 Task: Add the task  Implement a new cloud-based sales management system for a company to the section Feature Fest in the project AtlasTech and add a Due Date to the respective task as 2024/01/24
Action: Mouse moved to (64, 307)
Screenshot: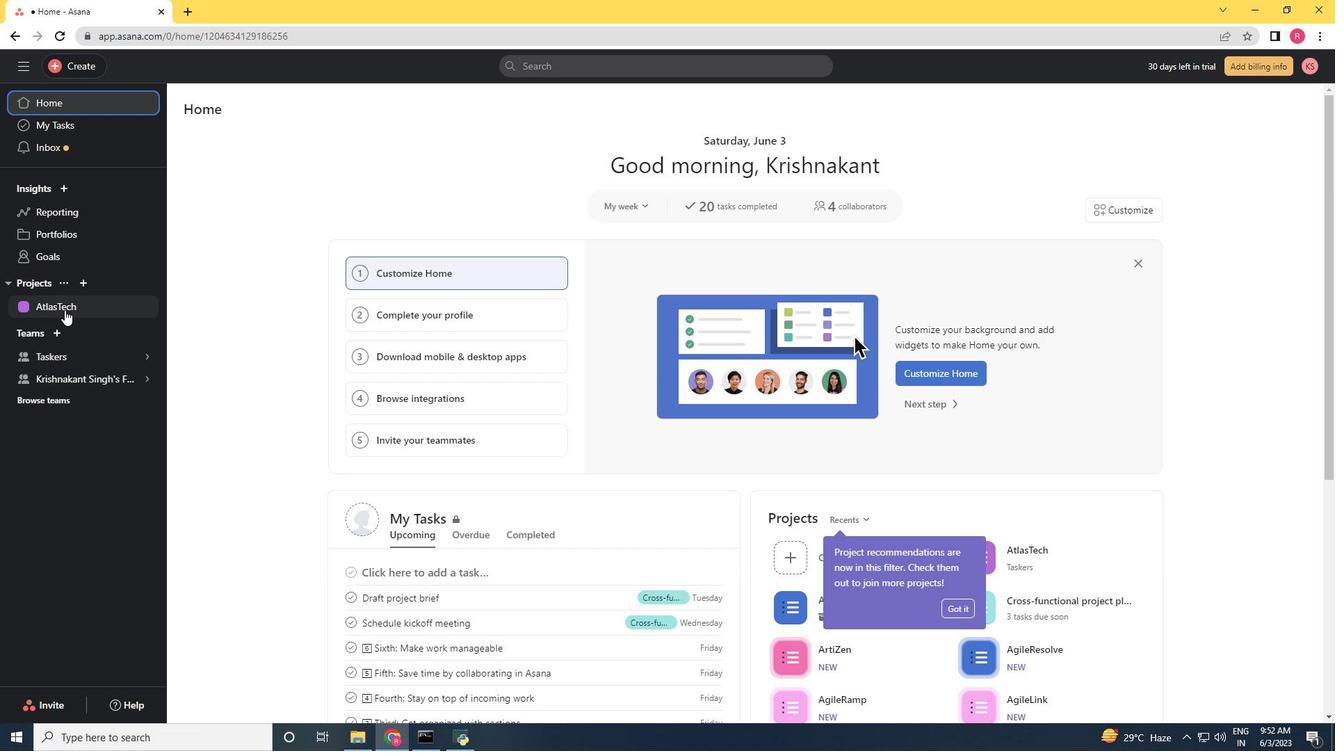 
Action: Mouse pressed left at (64, 307)
Screenshot: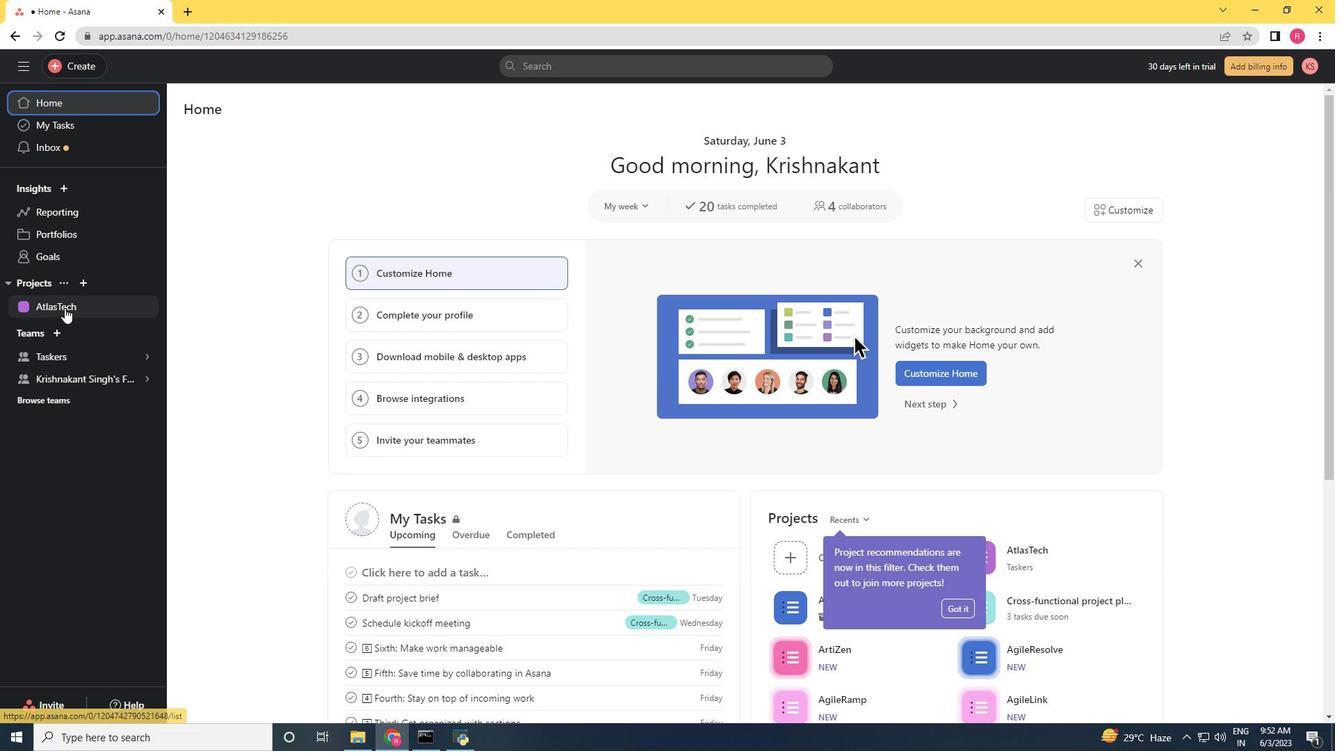 
Action: Mouse moved to (532, 417)
Screenshot: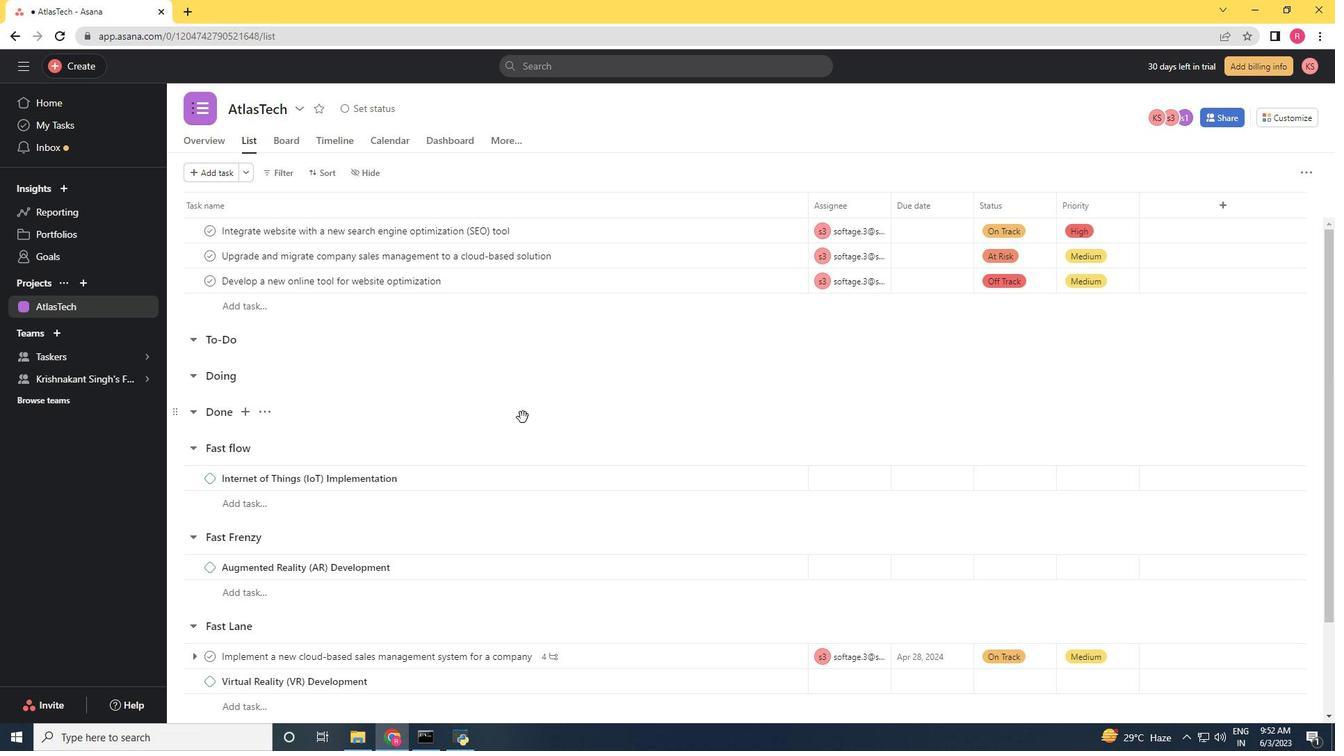 
Action: Mouse scrolled (532, 416) with delta (0, 0)
Screenshot: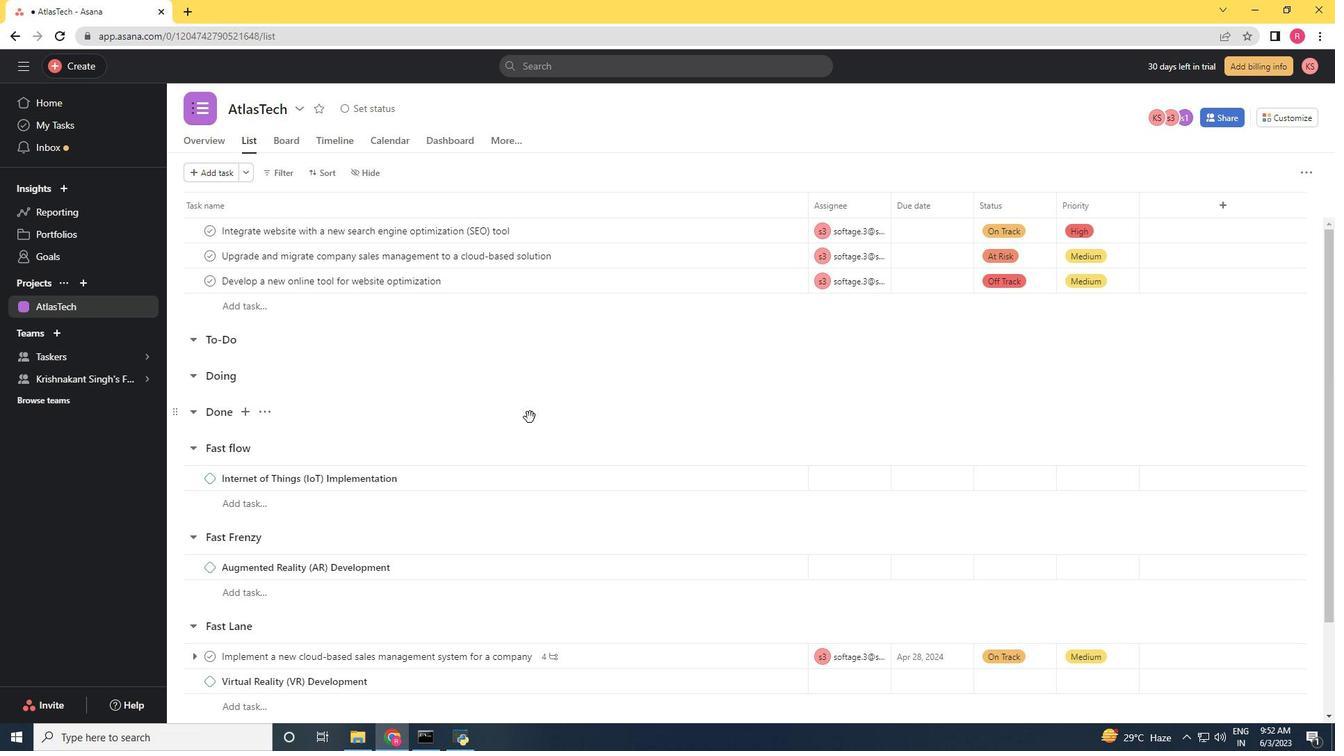 
Action: Mouse moved to (532, 418)
Screenshot: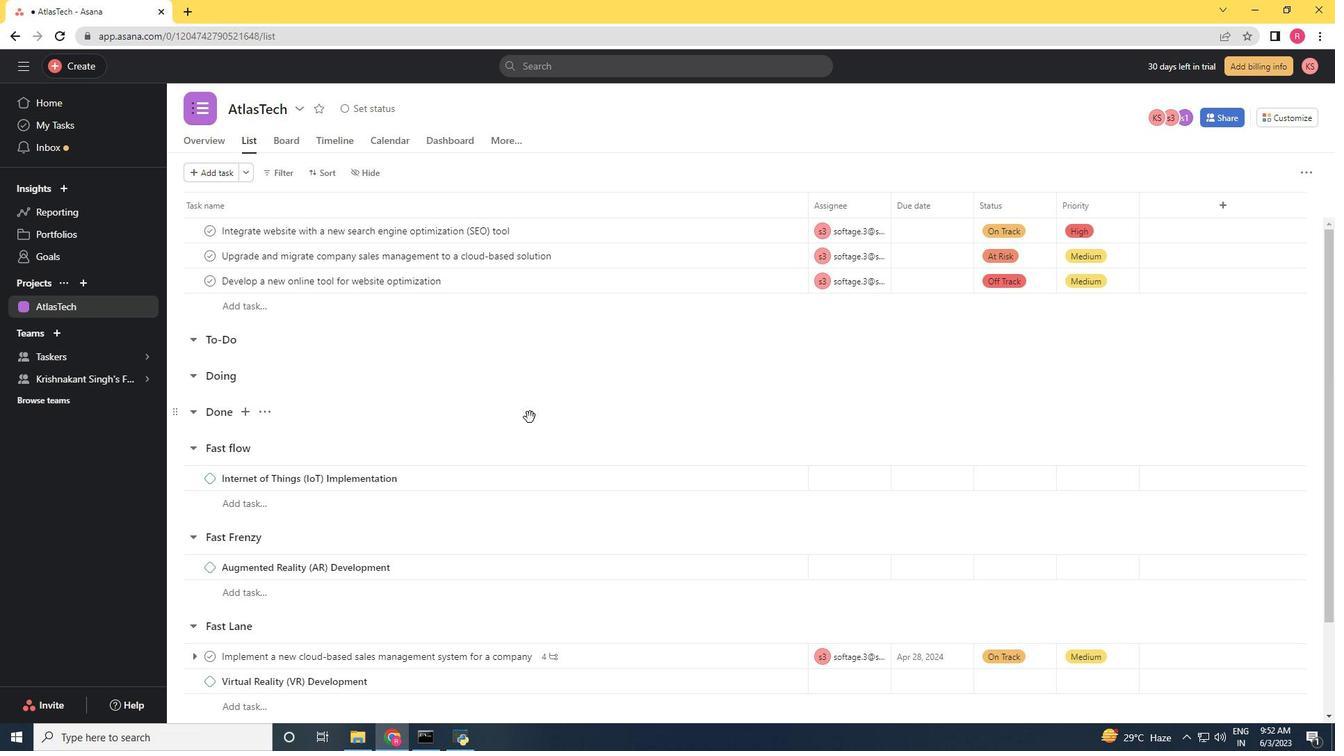 
Action: Mouse scrolled (532, 418) with delta (0, 0)
Screenshot: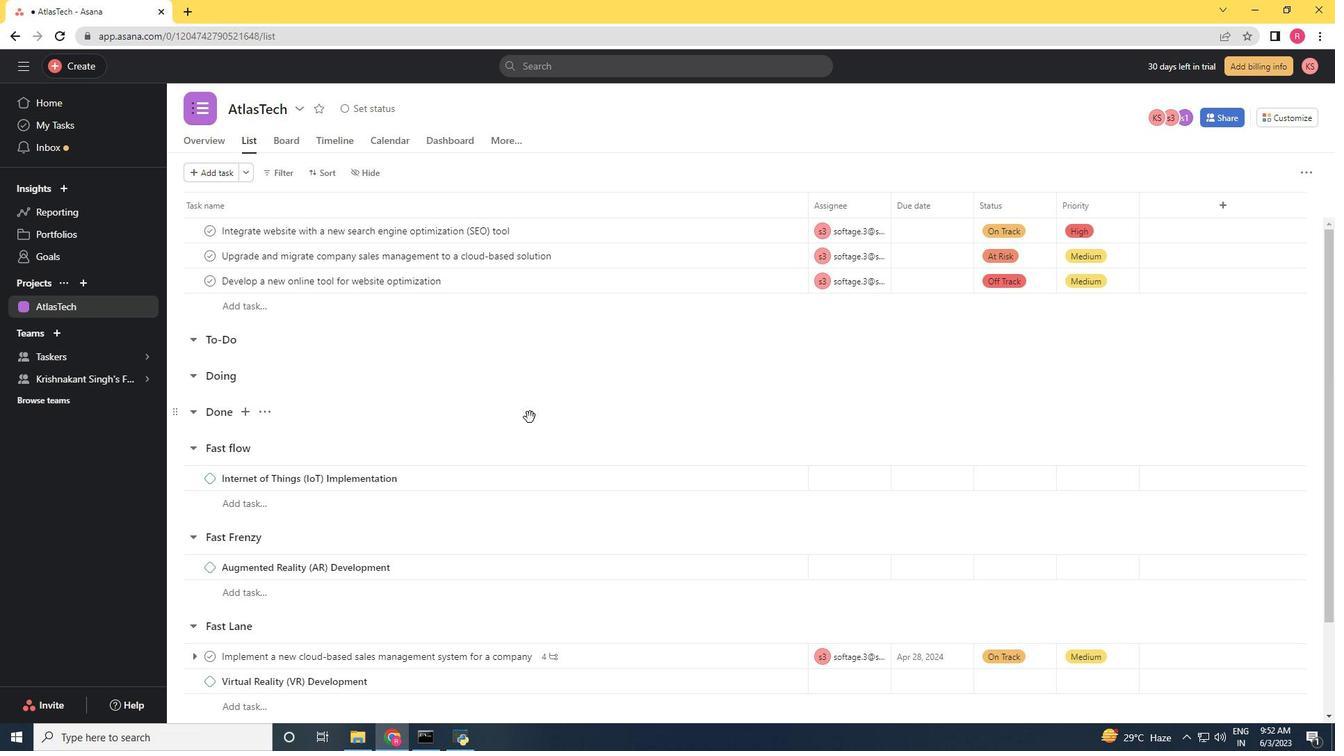 
Action: Mouse moved to (533, 420)
Screenshot: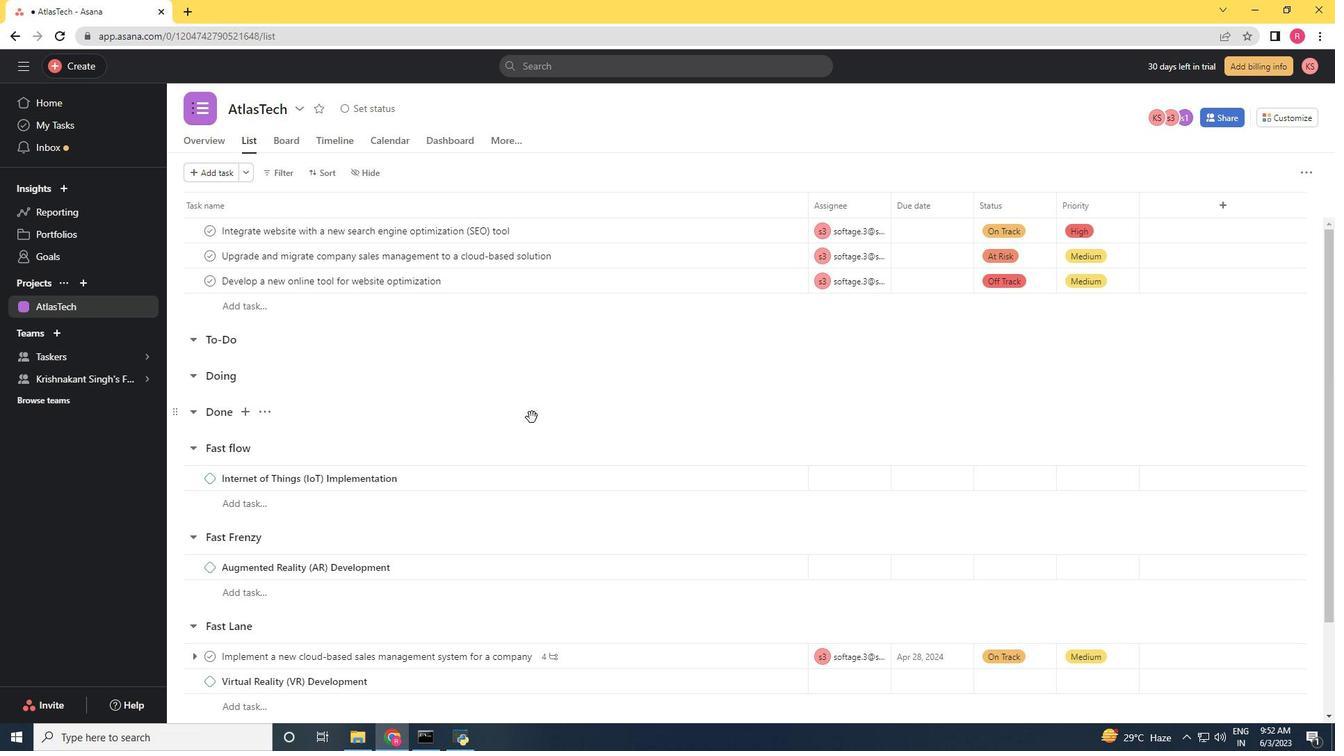 
Action: Mouse scrolled (533, 419) with delta (0, 0)
Screenshot: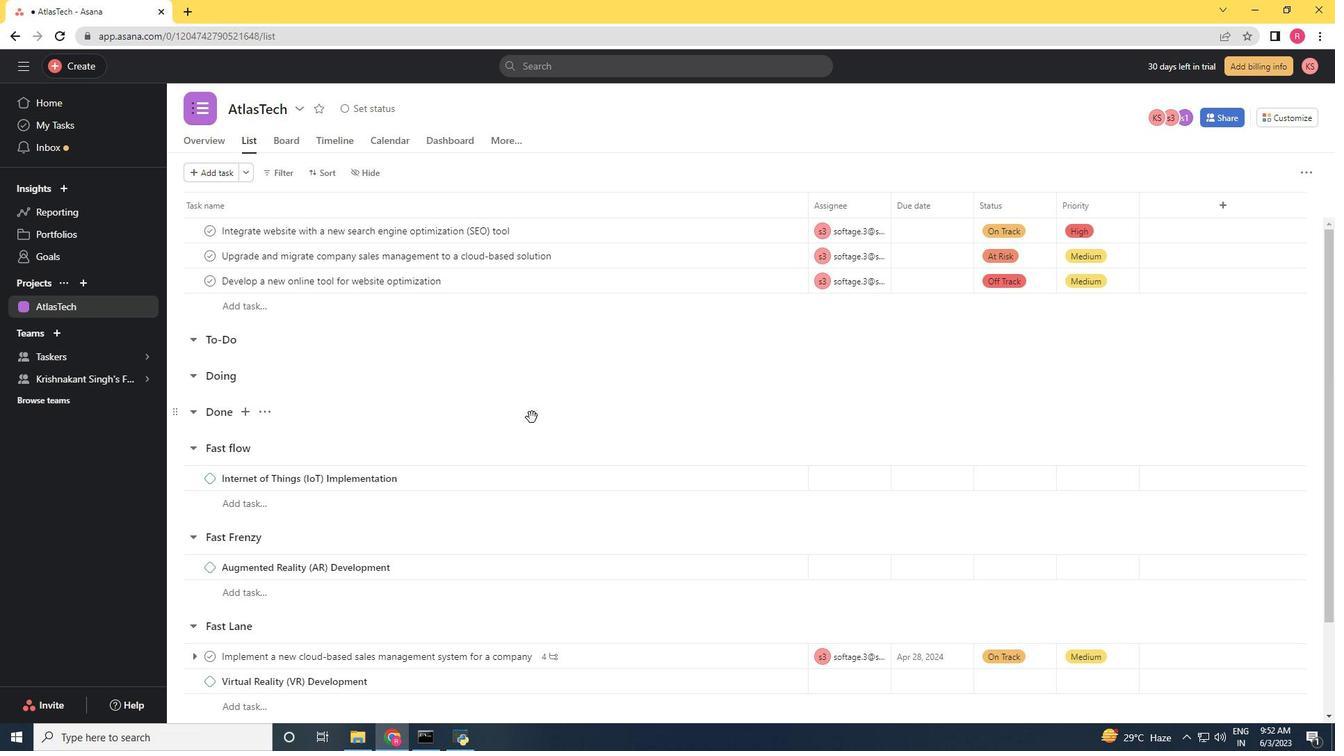 
Action: Mouse scrolled (533, 419) with delta (0, 0)
Screenshot: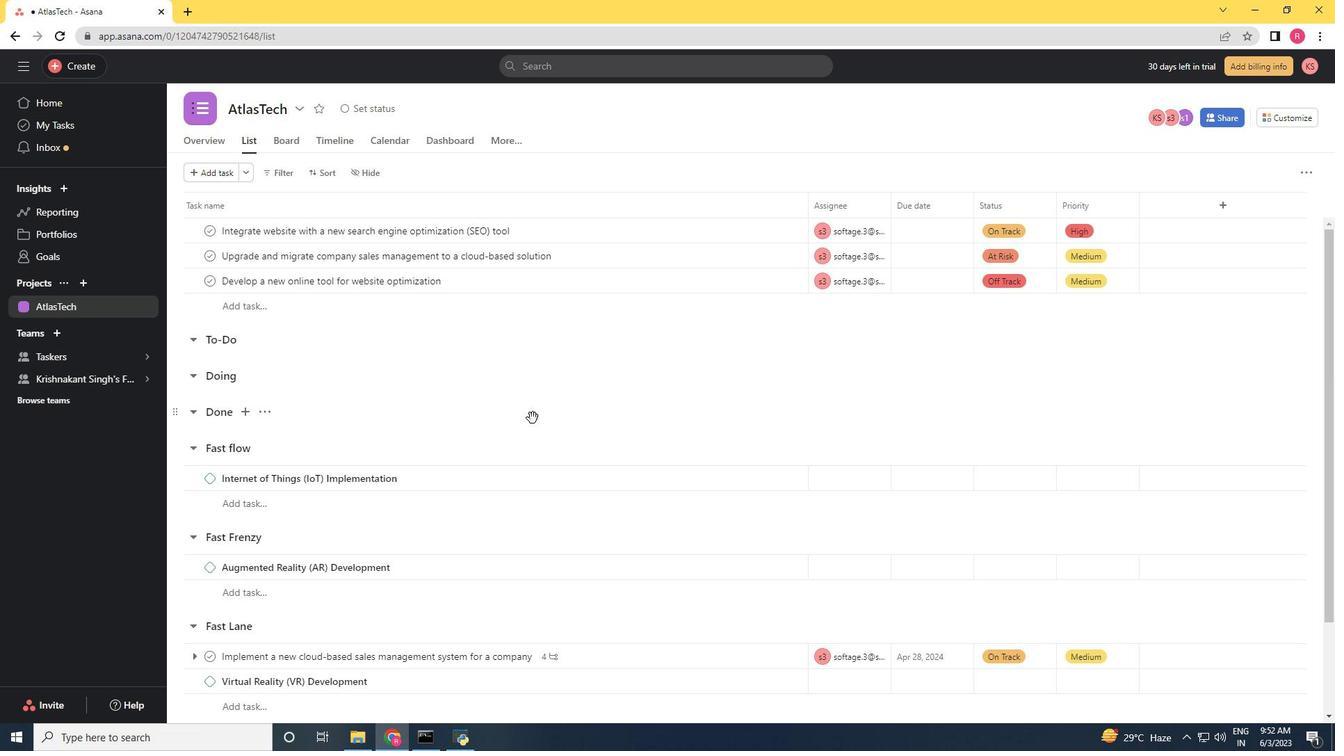 
Action: Mouse moved to (768, 546)
Screenshot: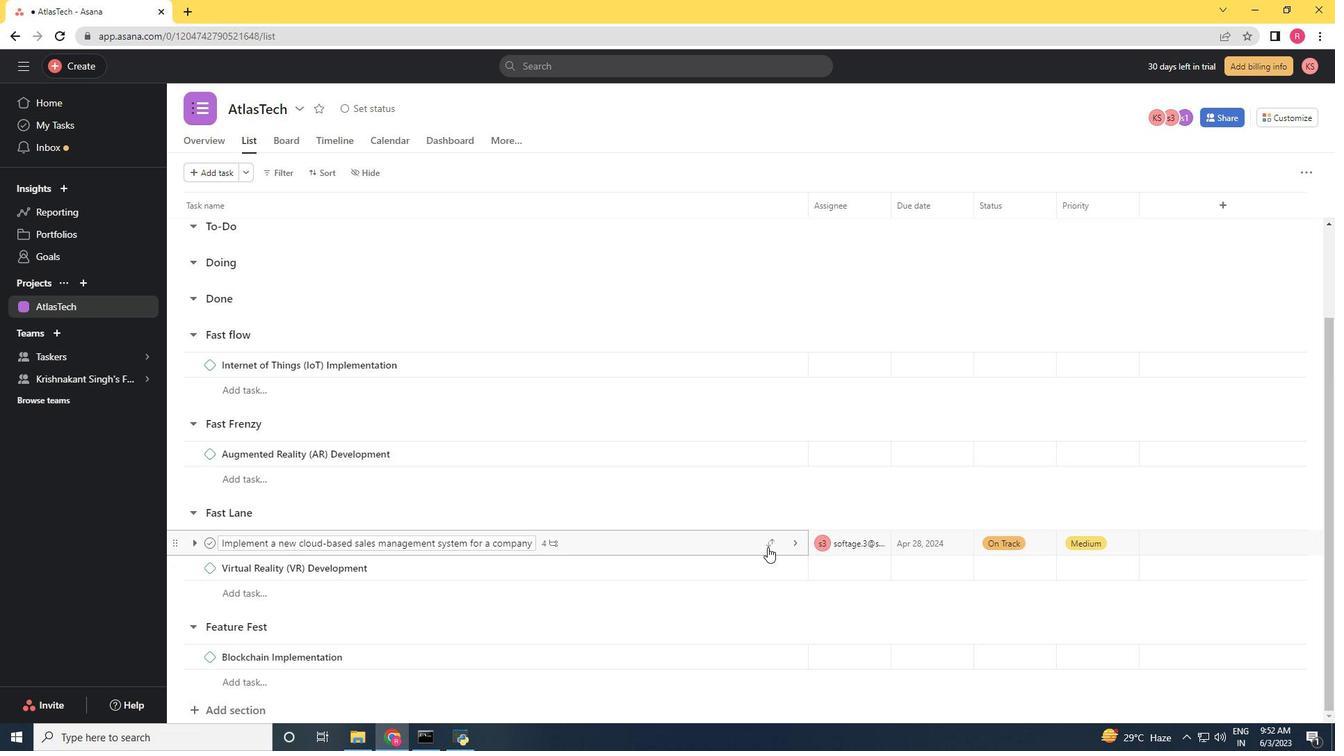 
Action: Mouse pressed left at (768, 546)
Screenshot: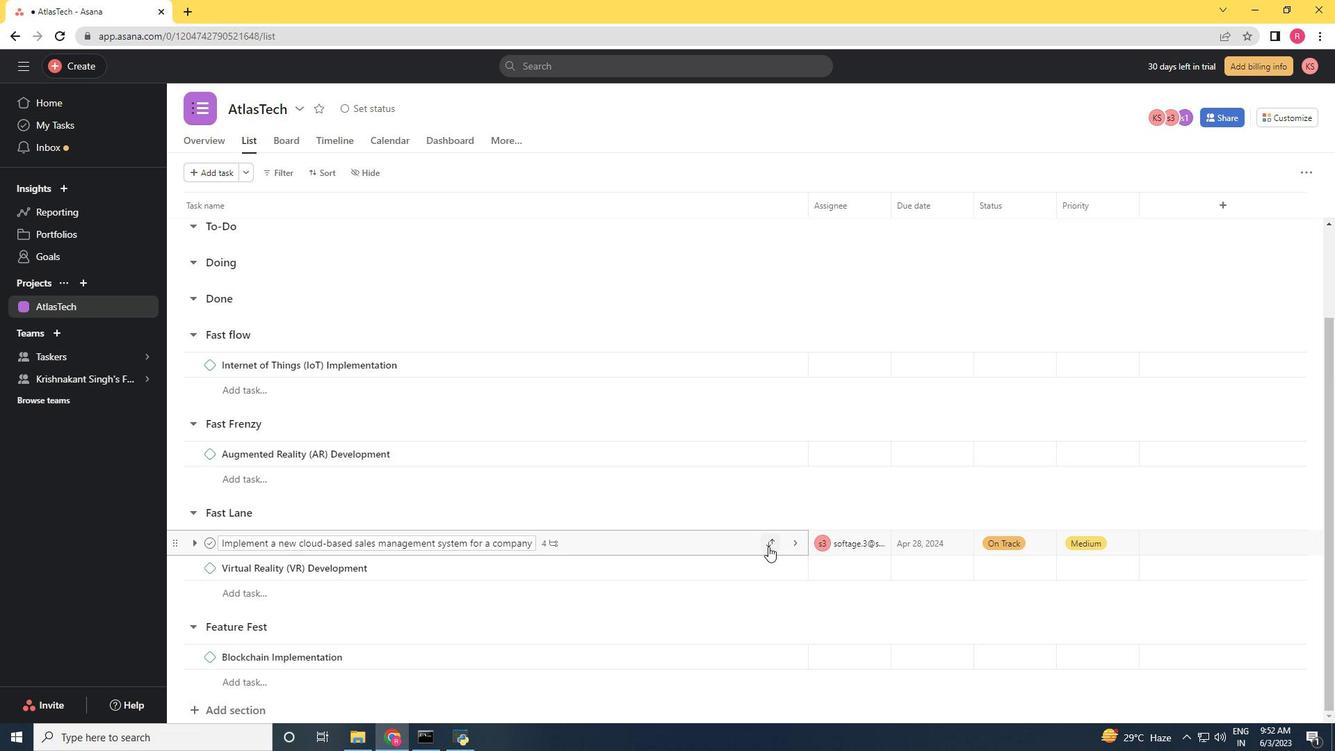 
Action: Mouse moved to (725, 525)
Screenshot: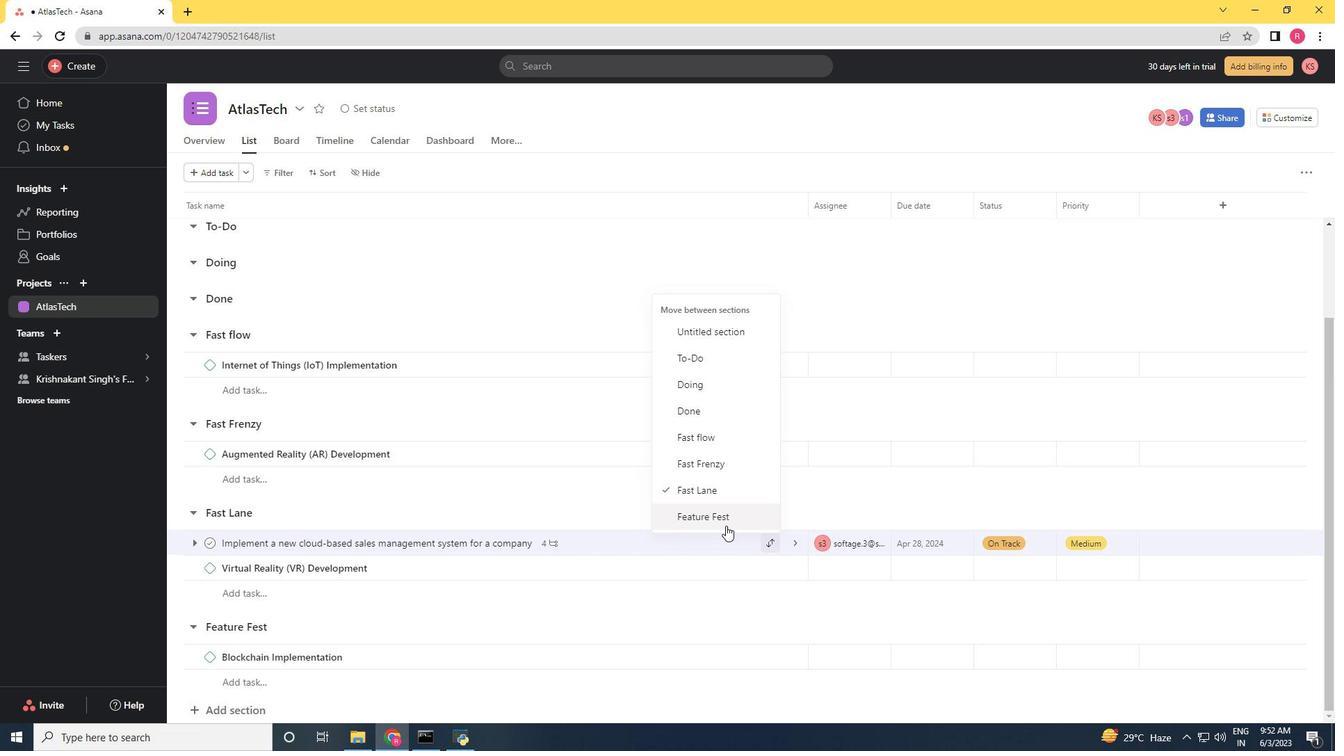 
Action: Mouse pressed left at (725, 525)
Screenshot: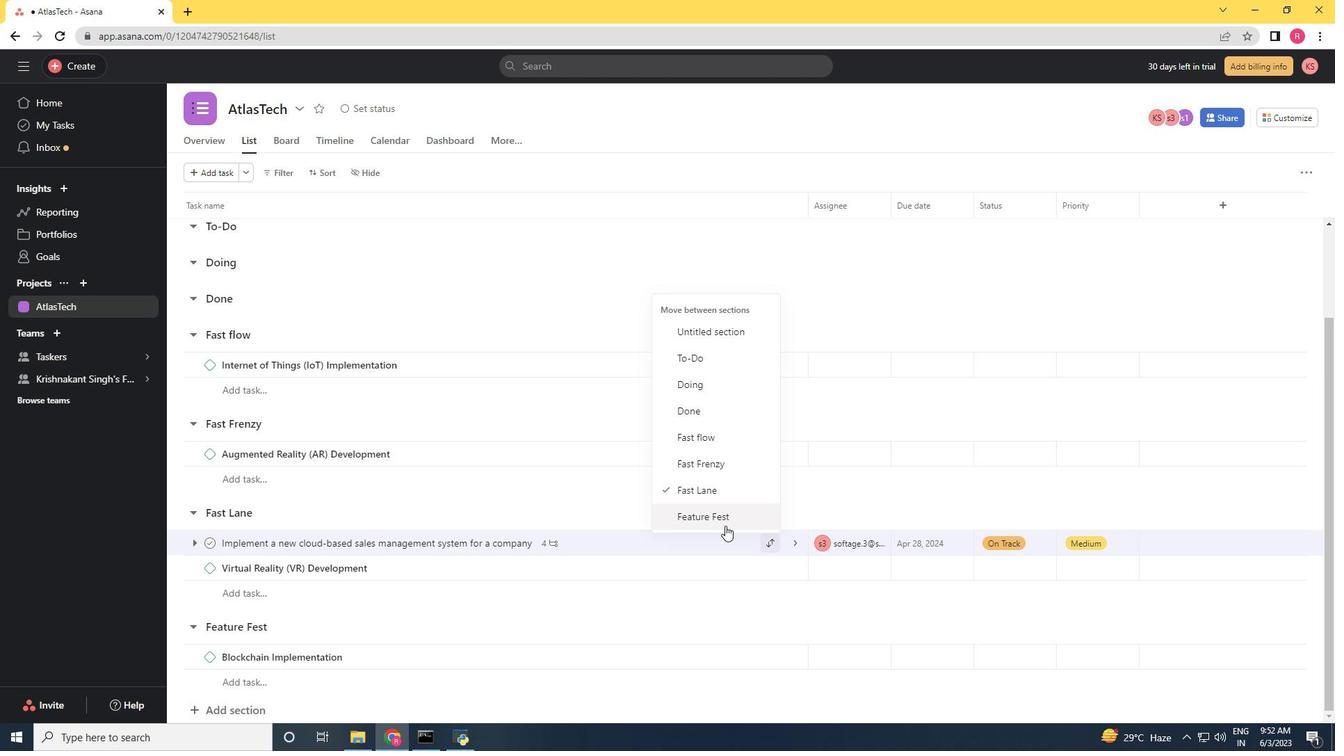 
Action: Mouse moved to (666, 539)
Screenshot: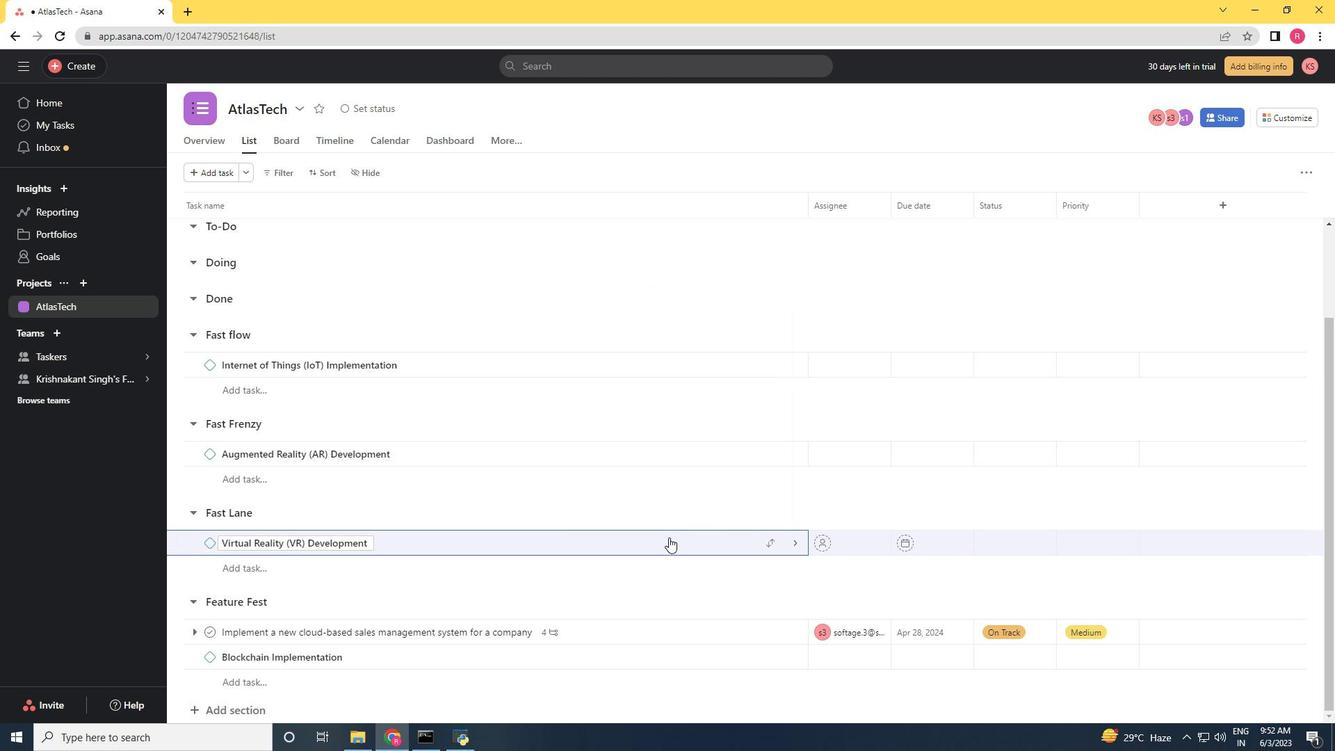 
Action: Mouse scrolled (666, 539) with delta (0, 0)
Screenshot: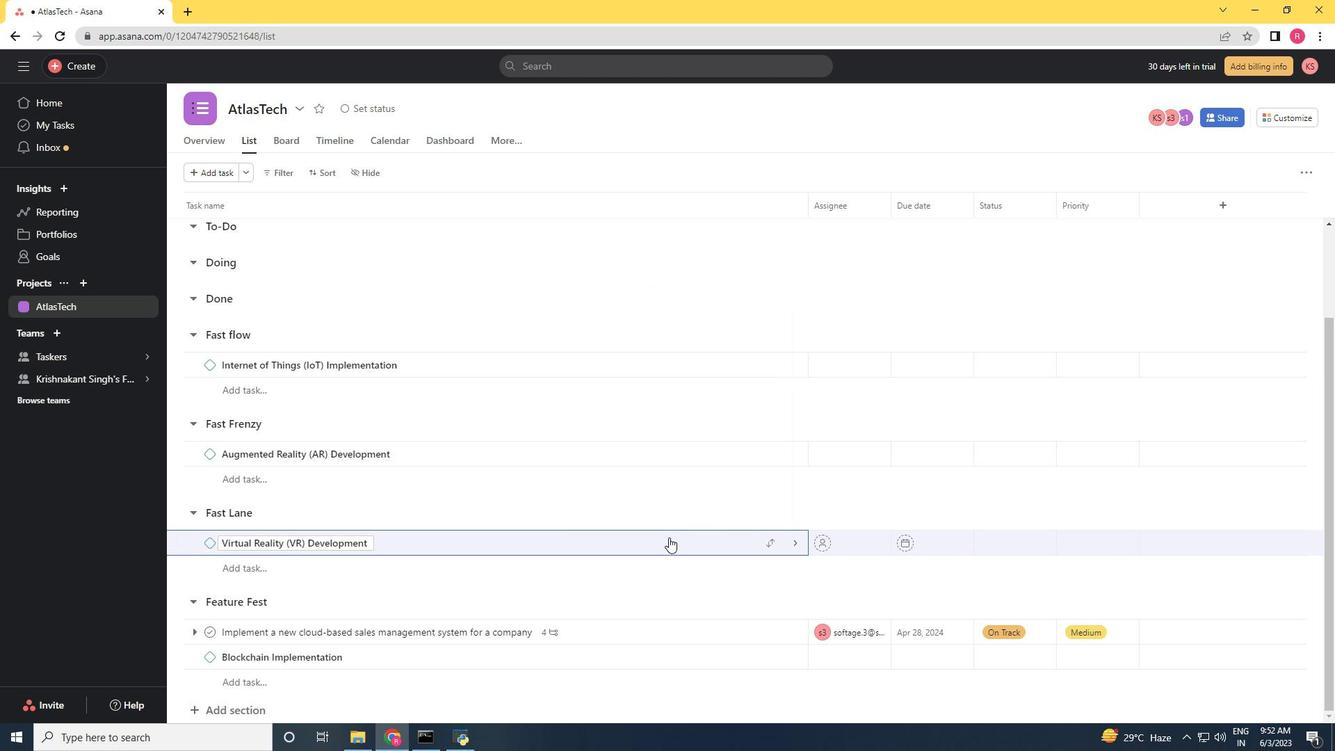 
Action: Mouse moved to (665, 541)
Screenshot: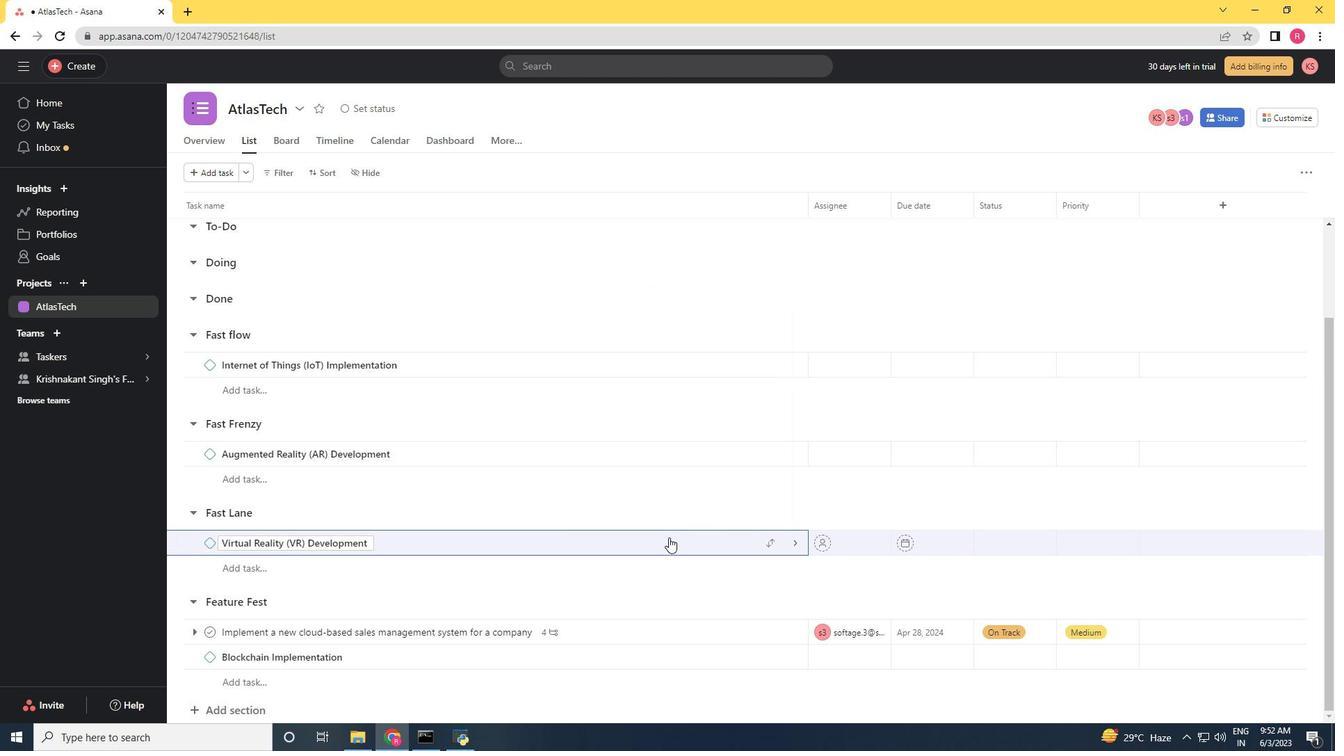 
Action: Mouse scrolled (665, 540) with delta (0, 0)
Screenshot: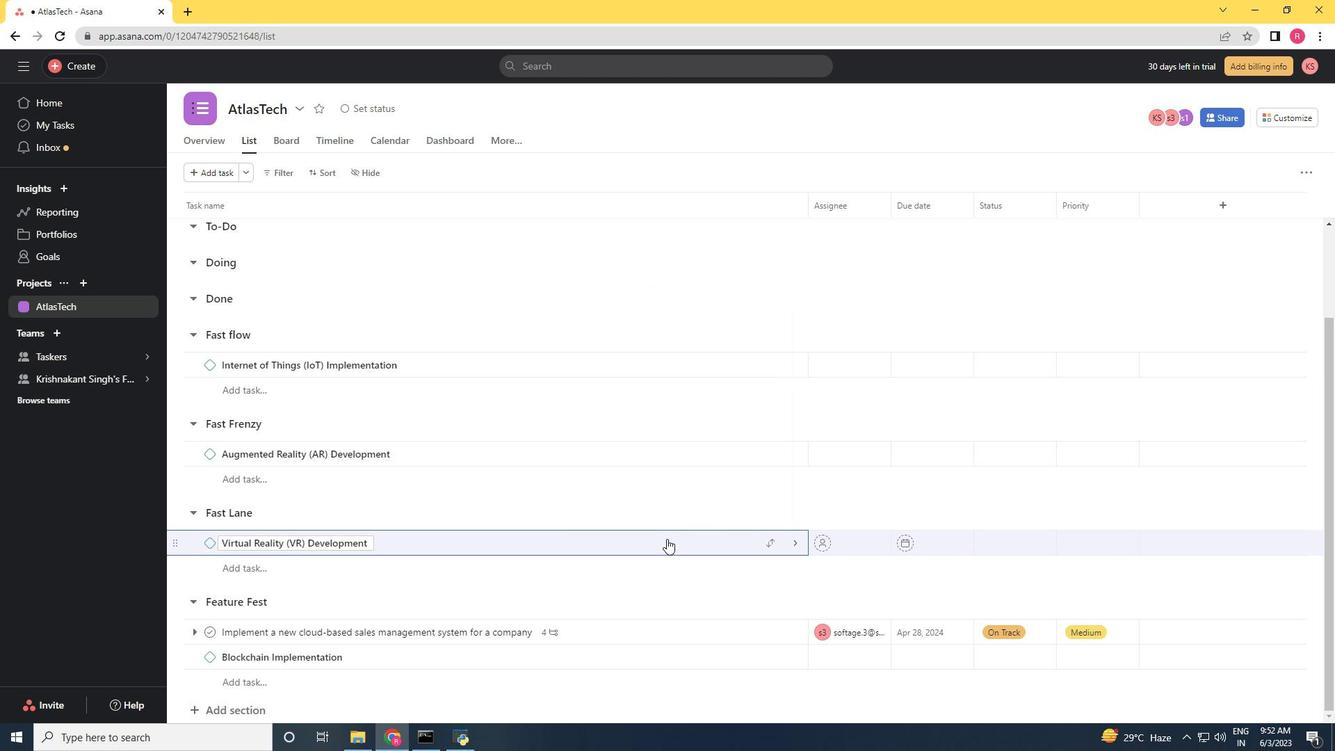 
Action: Mouse scrolled (665, 540) with delta (0, 0)
Screenshot: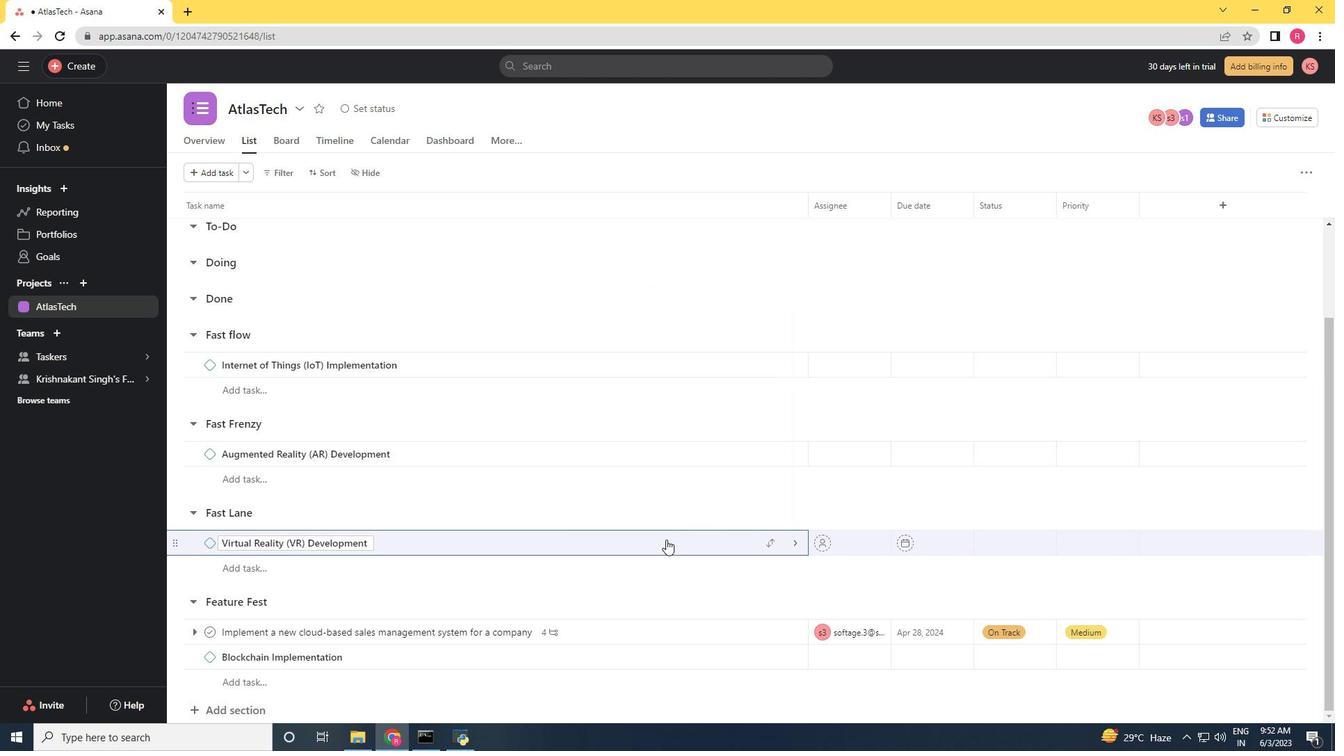 
Action: Mouse scrolled (665, 540) with delta (0, 0)
Screenshot: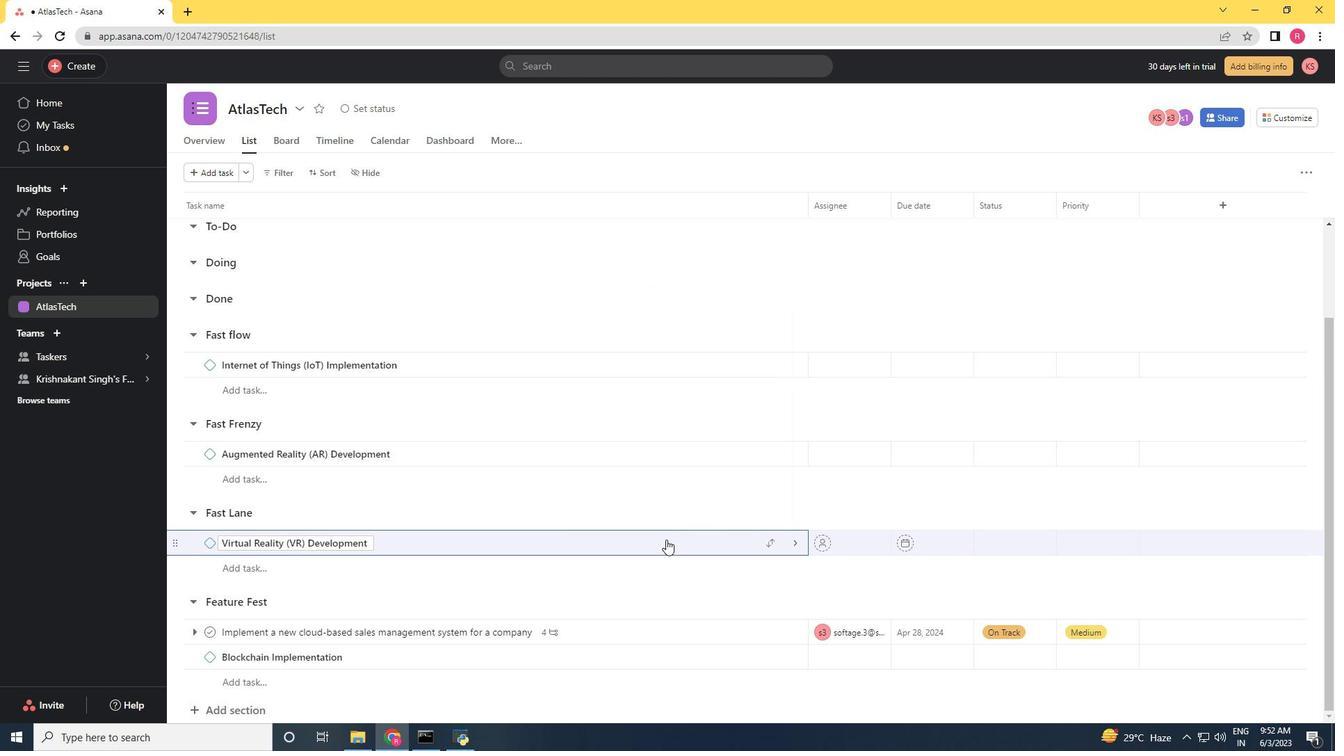 
Action: Mouse moved to (691, 640)
Screenshot: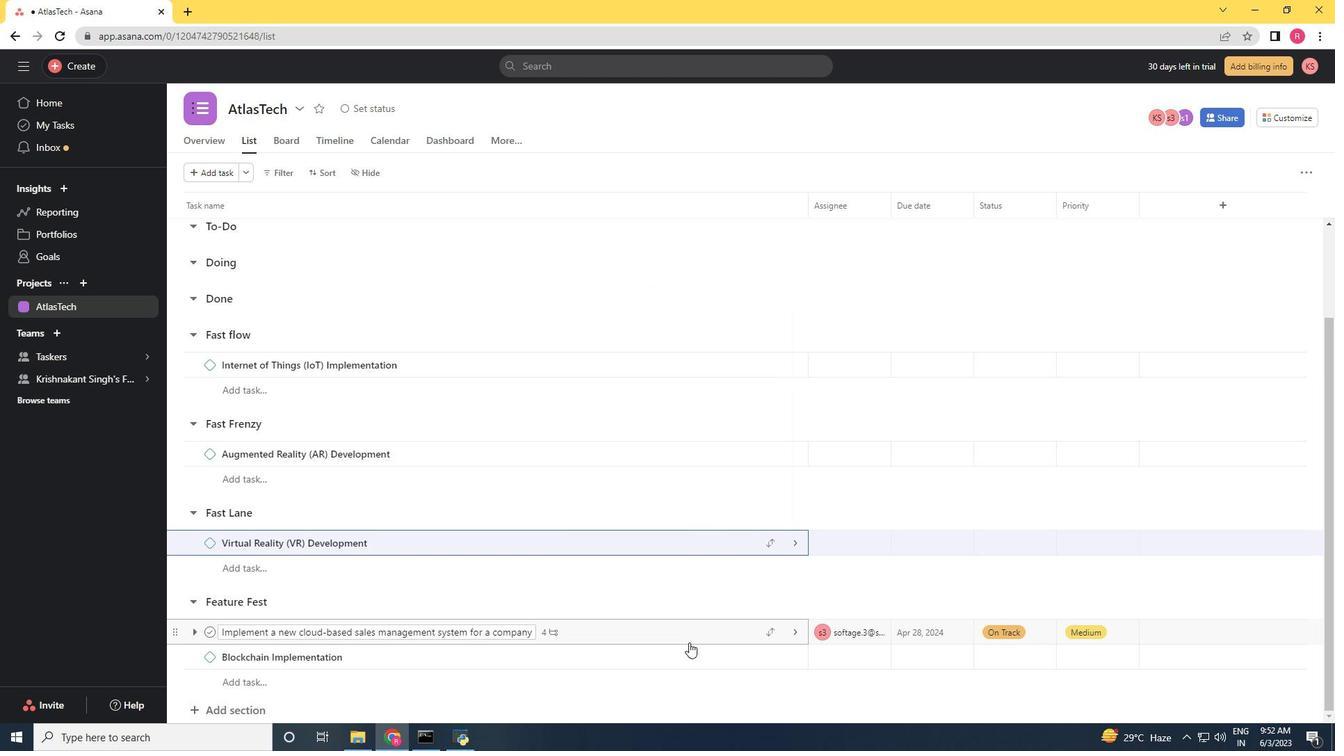 
Action: Mouse pressed left at (691, 640)
Screenshot: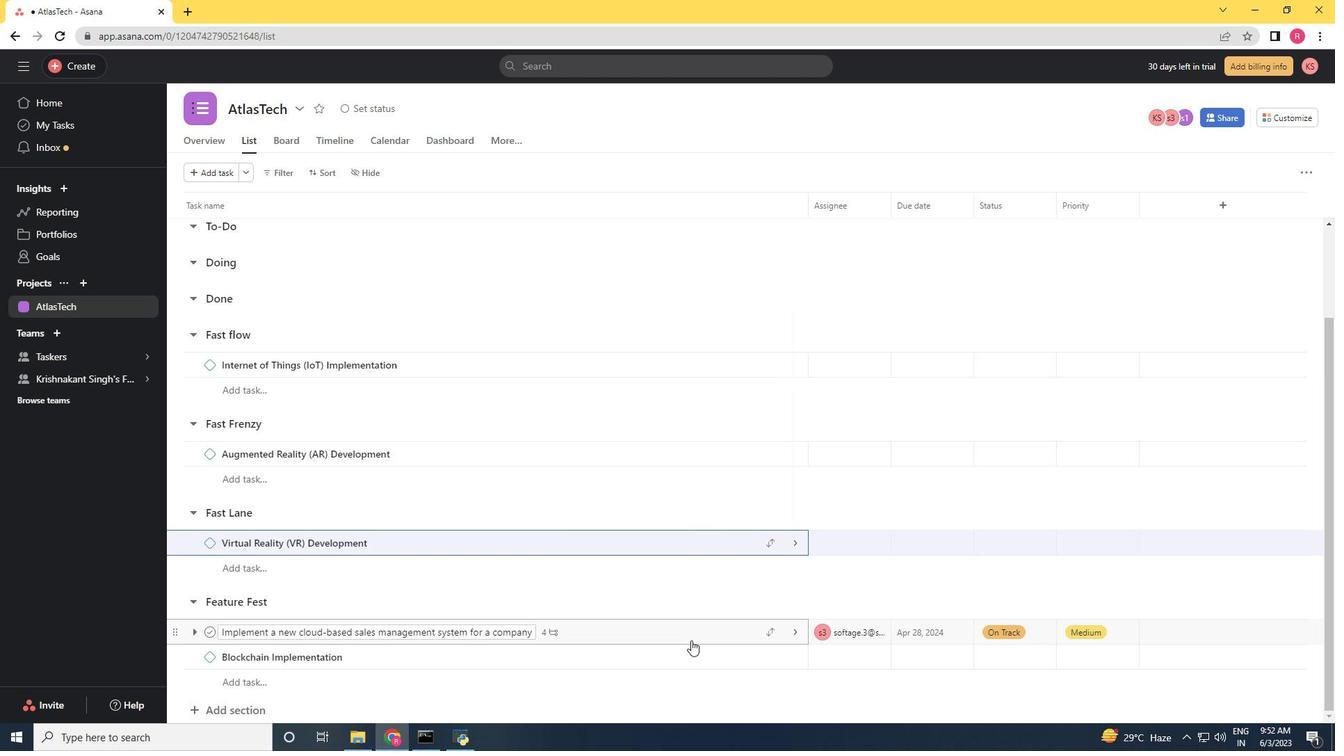 
Action: Mouse moved to (1052, 302)
Screenshot: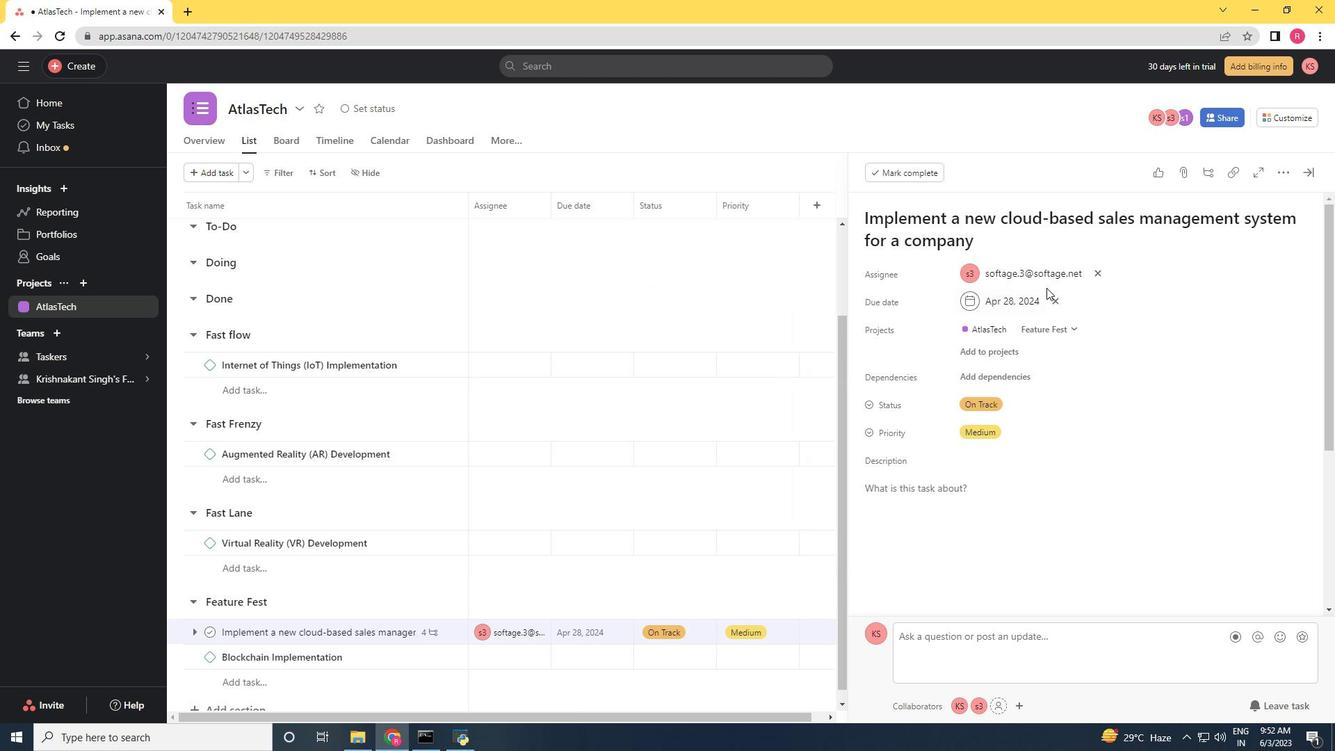 
Action: Mouse pressed left at (1052, 302)
Screenshot: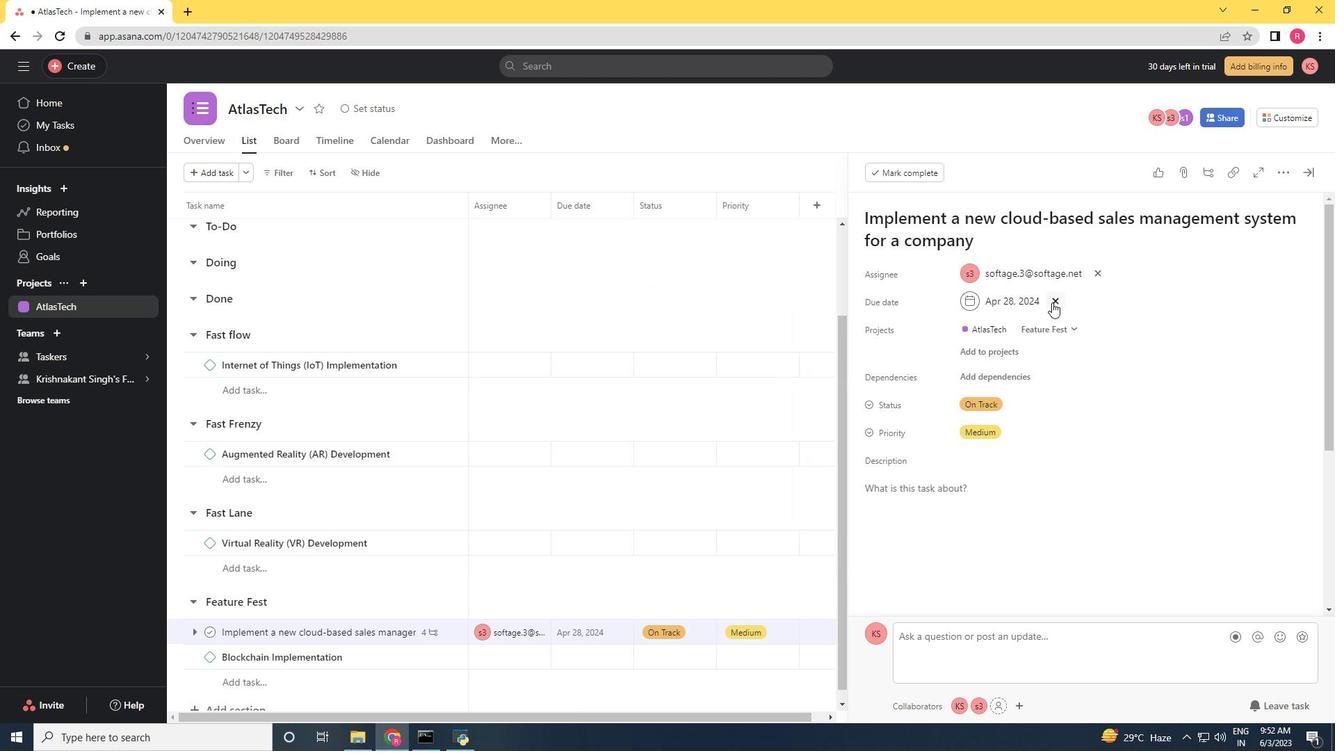 
Action: Mouse moved to (1004, 302)
Screenshot: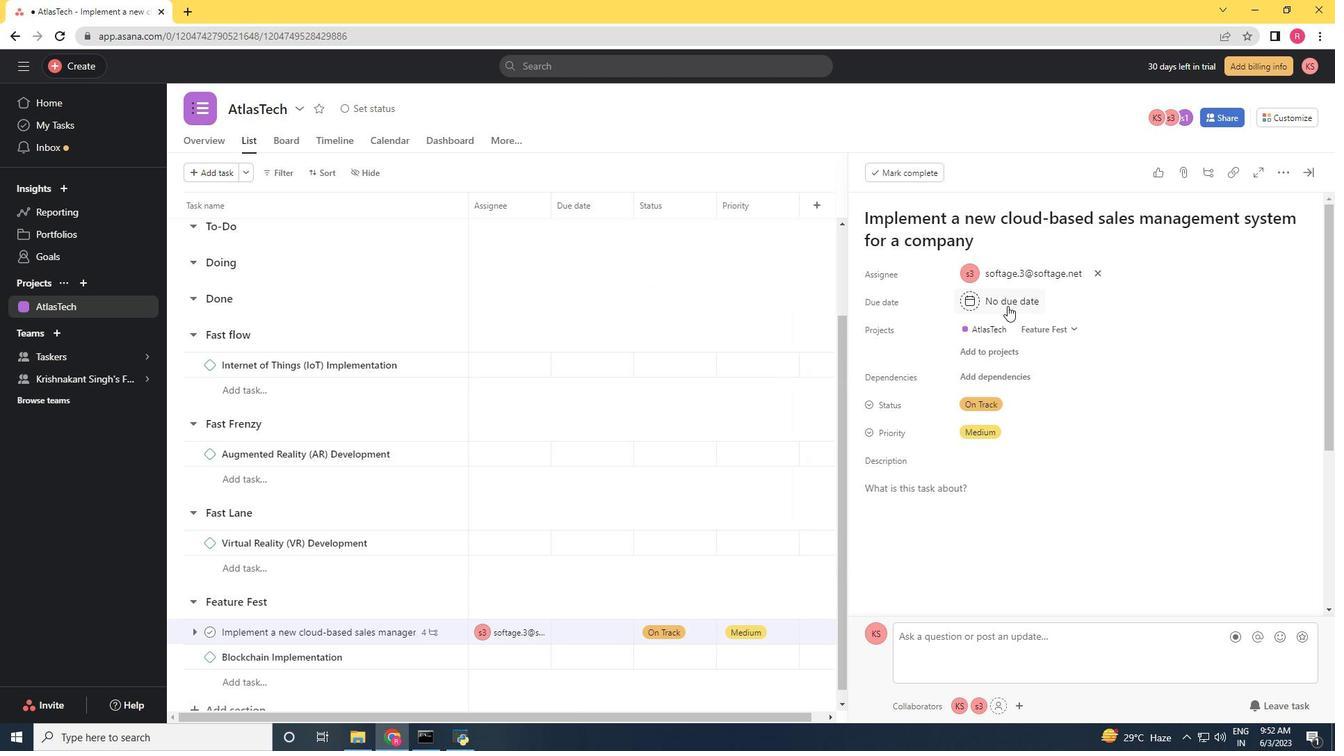 
Action: Mouse pressed left at (1004, 302)
Screenshot: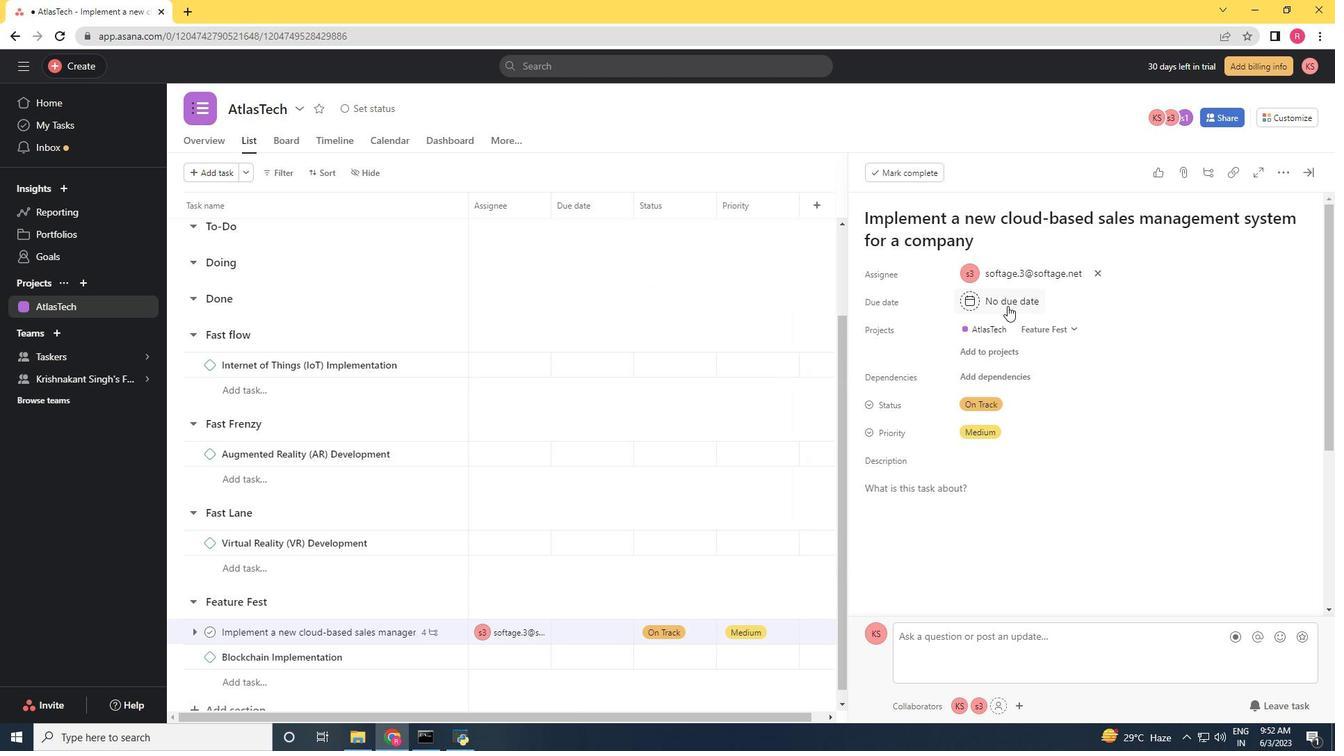 
Action: Mouse moved to (1132, 375)
Screenshot: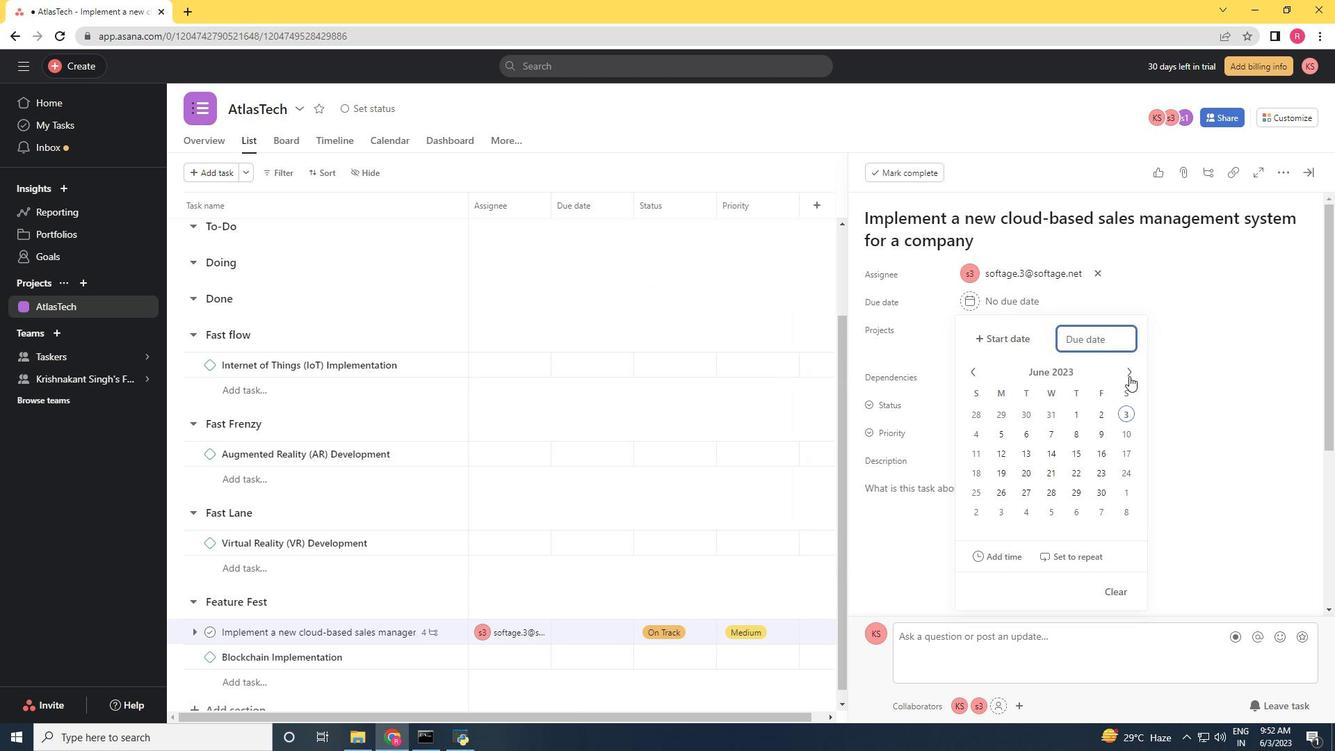 
Action: Mouse pressed left at (1132, 375)
Screenshot: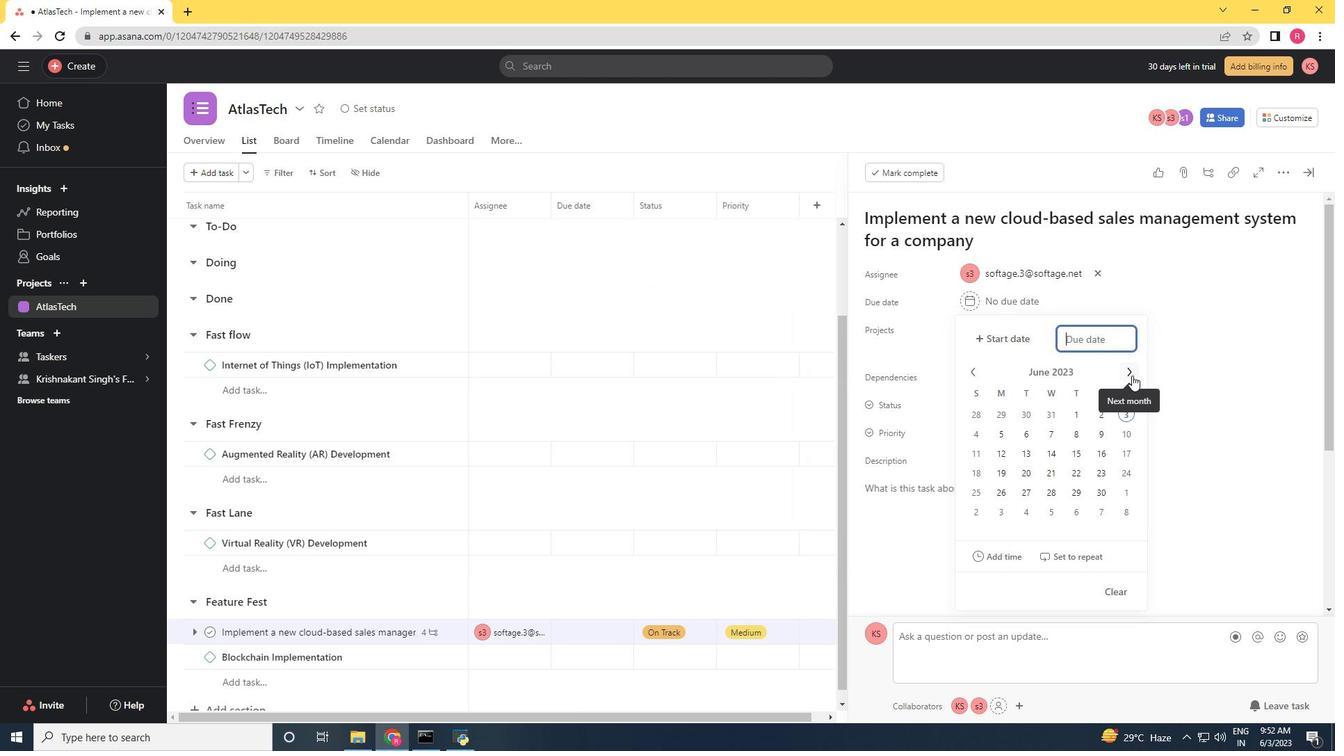 
Action: Mouse moved to (1124, 377)
Screenshot: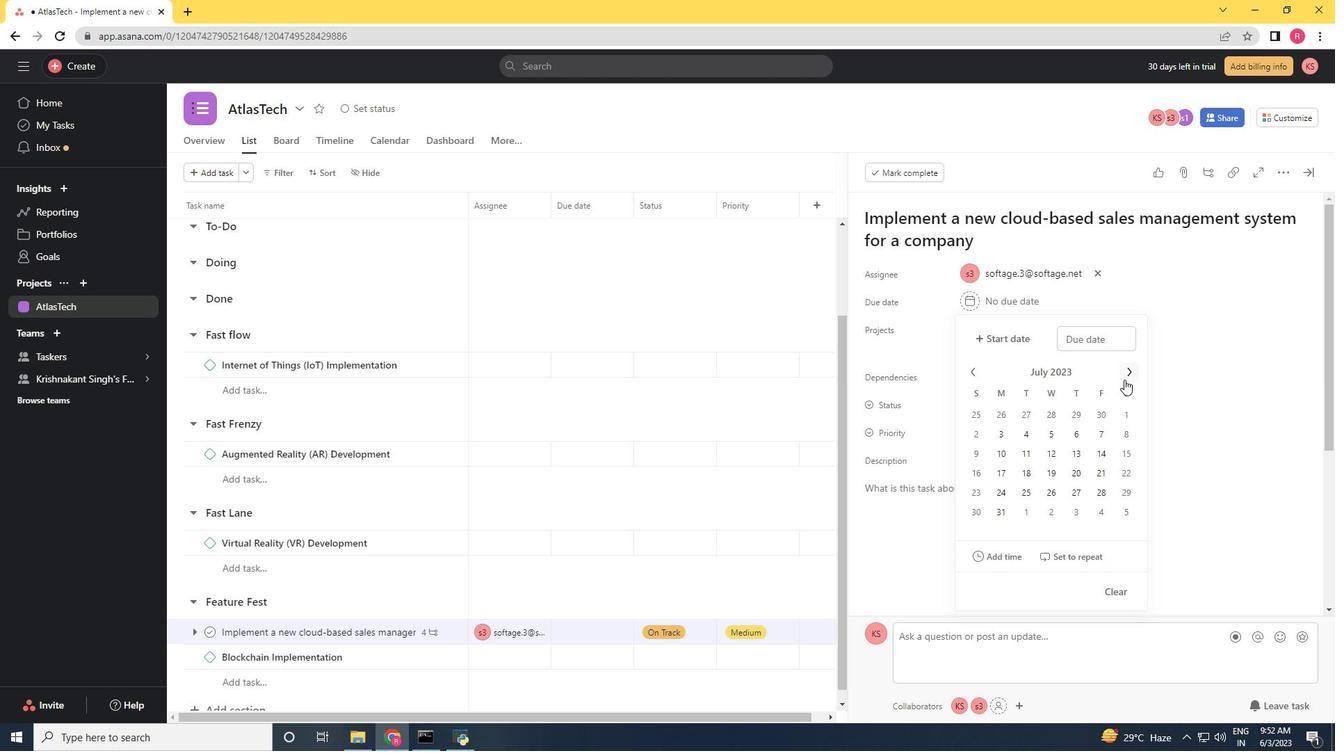 
Action: Mouse pressed left at (1124, 377)
Screenshot: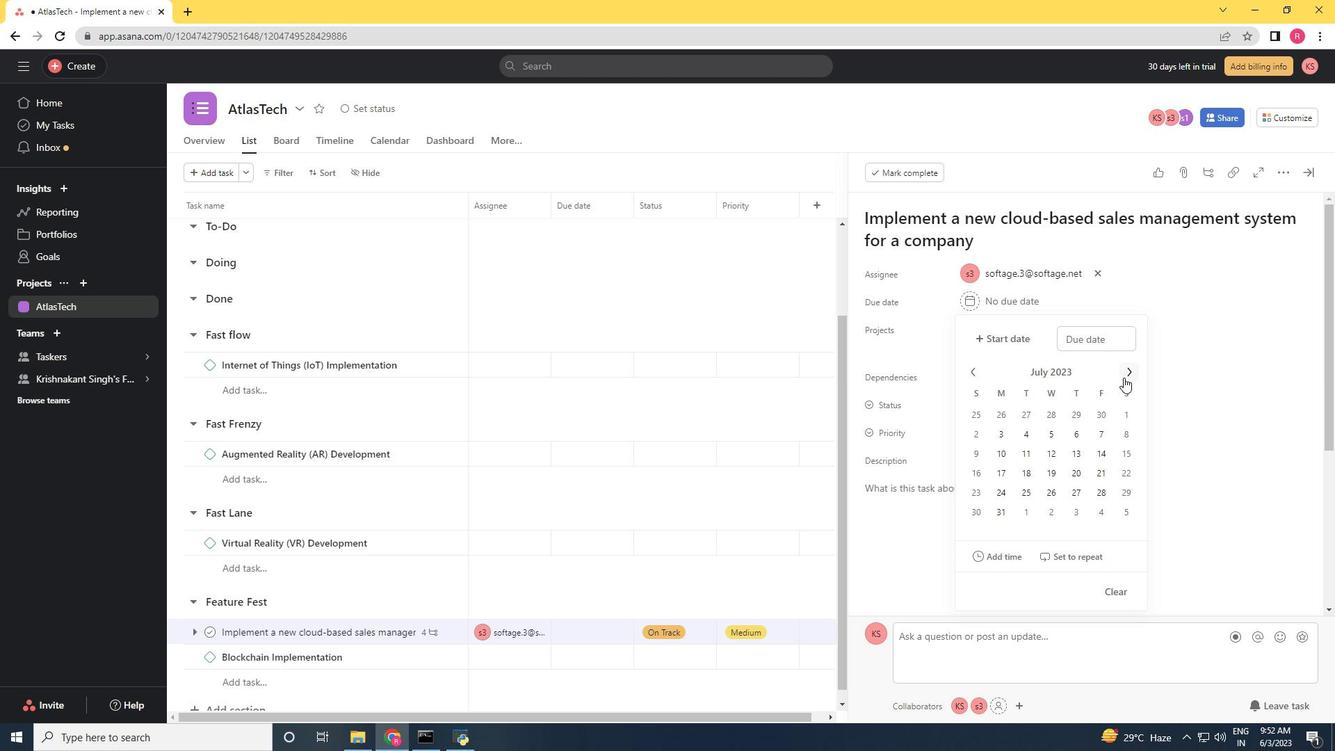 
Action: Mouse pressed left at (1124, 377)
Screenshot: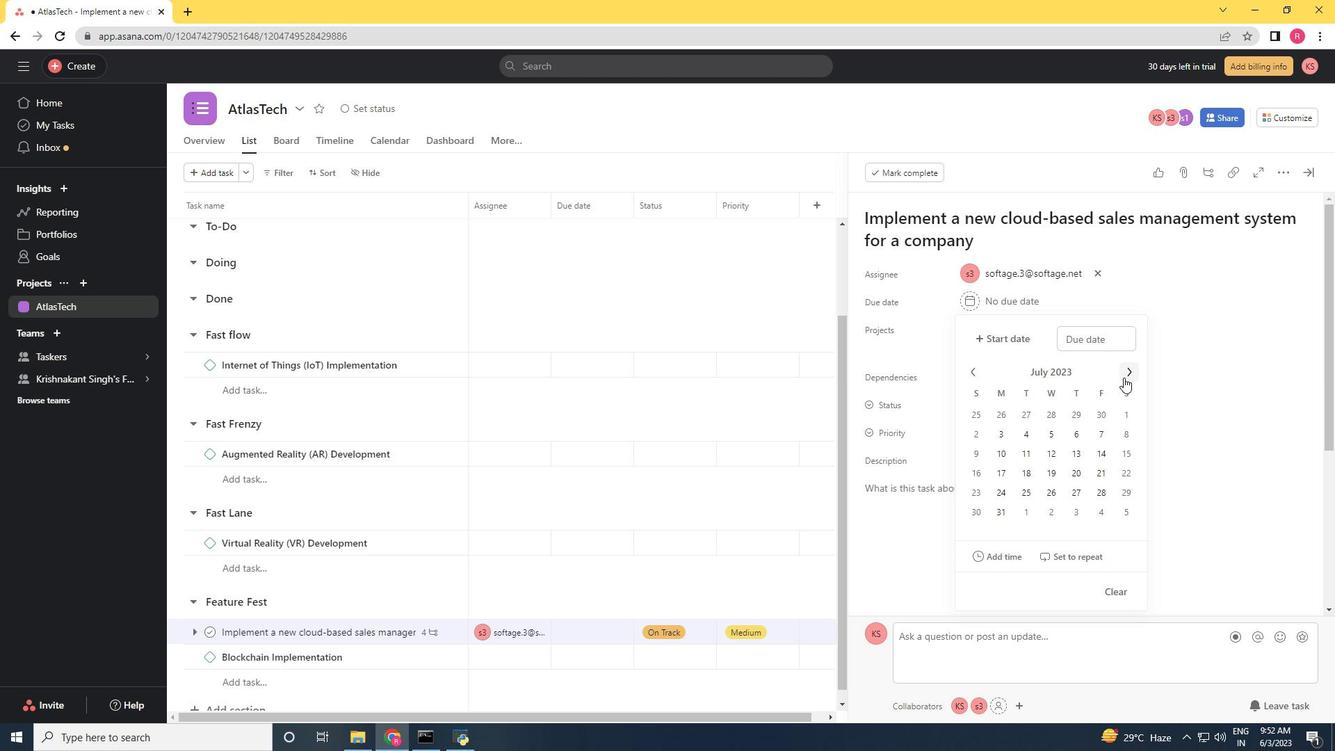 
Action: Mouse pressed left at (1124, 377)
Screenshot: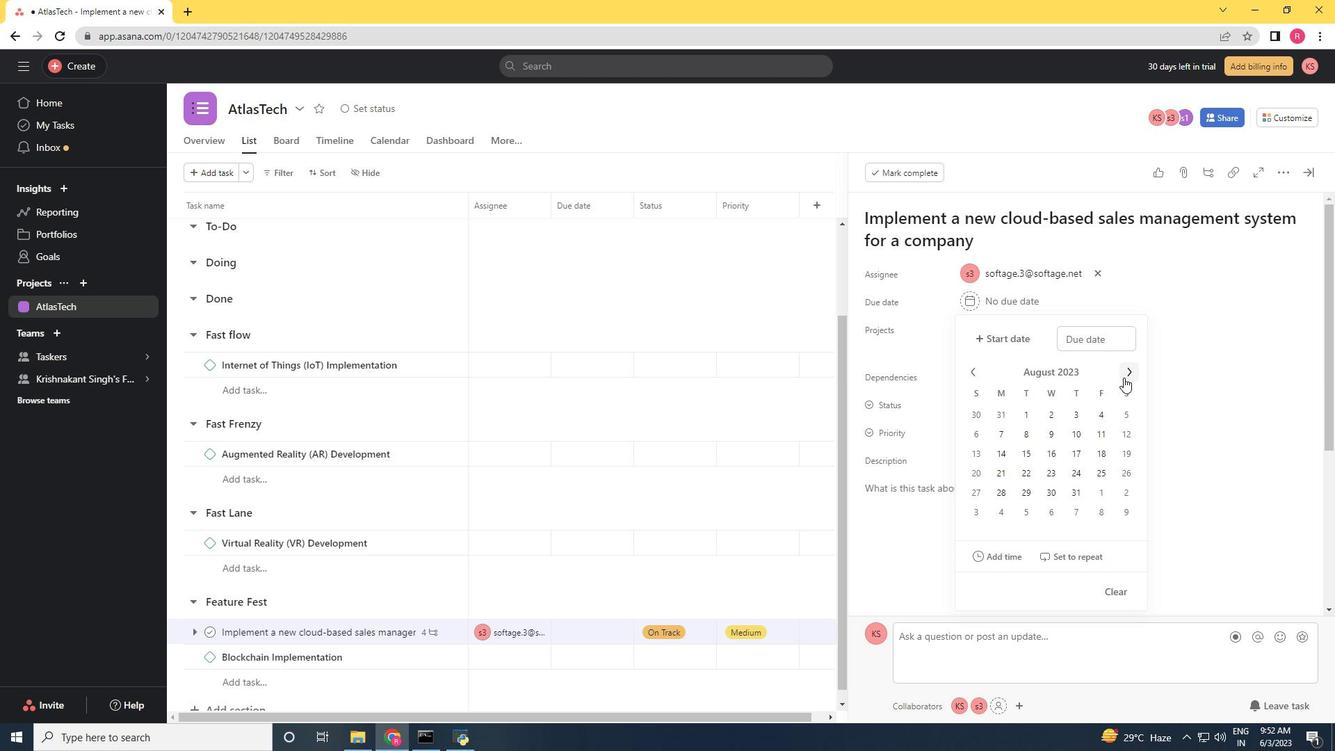 
Action: Mouse pressed left at (1124, 377)
Screenshot: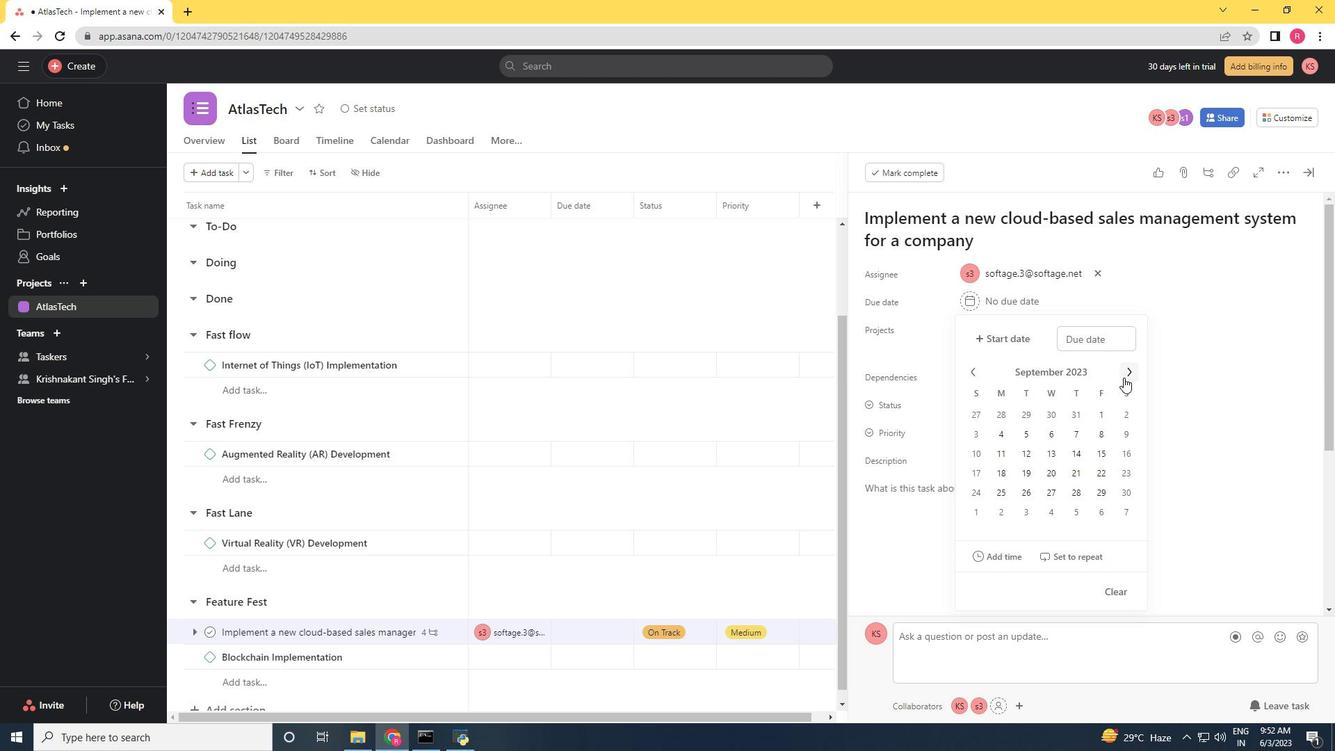 
Action: Mouse pressed left at (1124, 377)
Screenshot: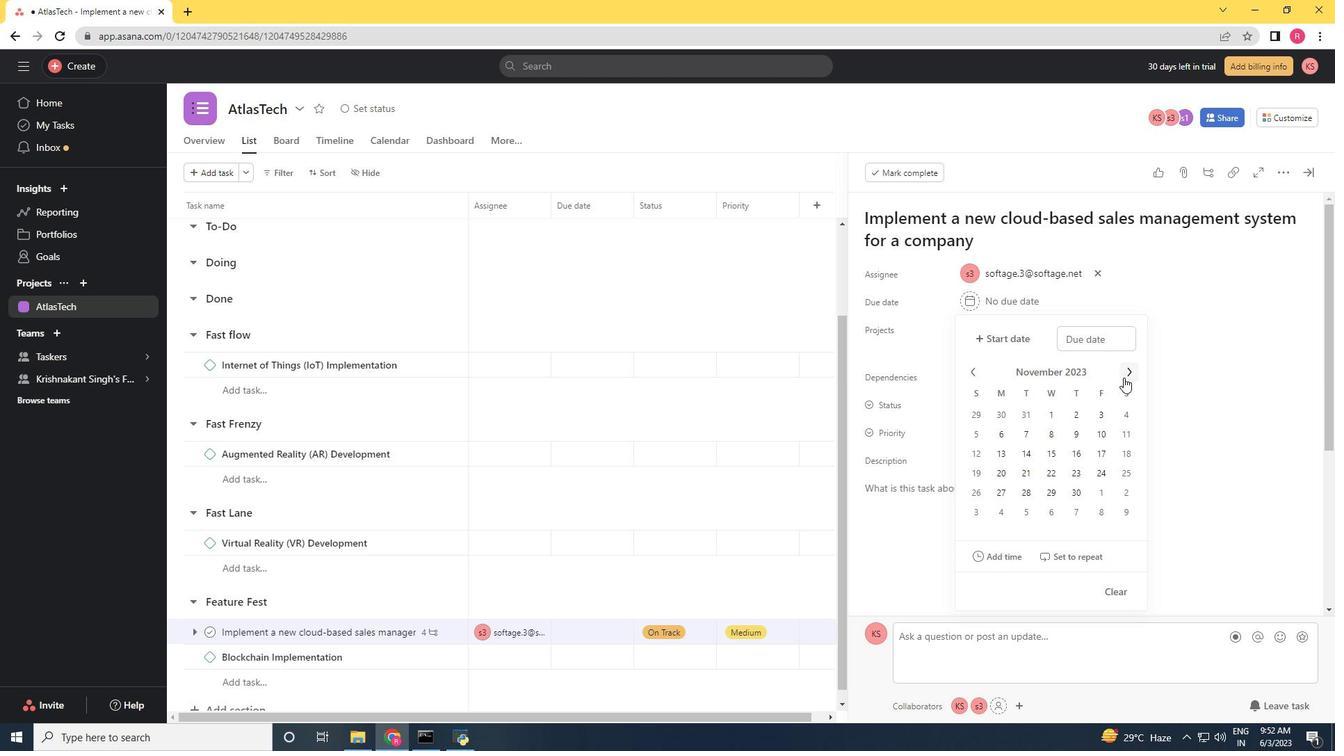 
Action: Mouse pressed left at (1124, 377)
Screenshot: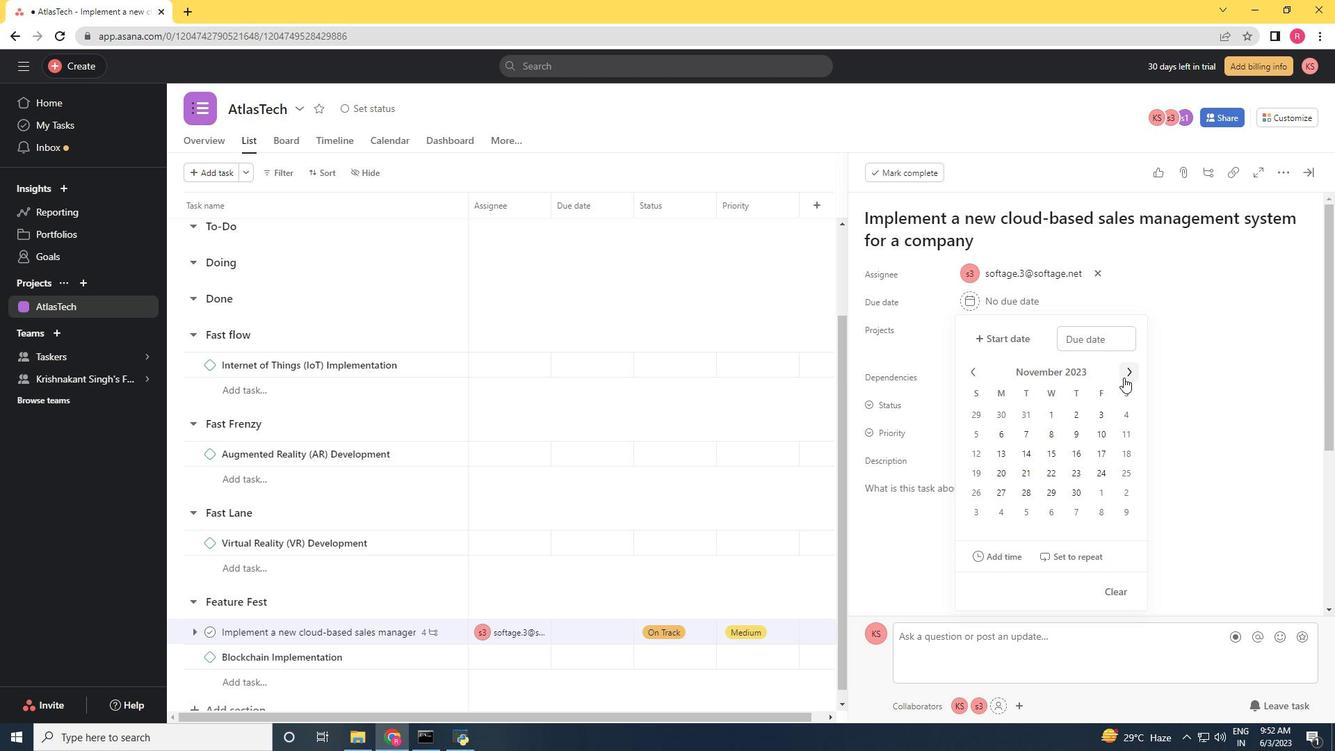
Action: Mouse pressed left at (1124, 377)
Screenshot: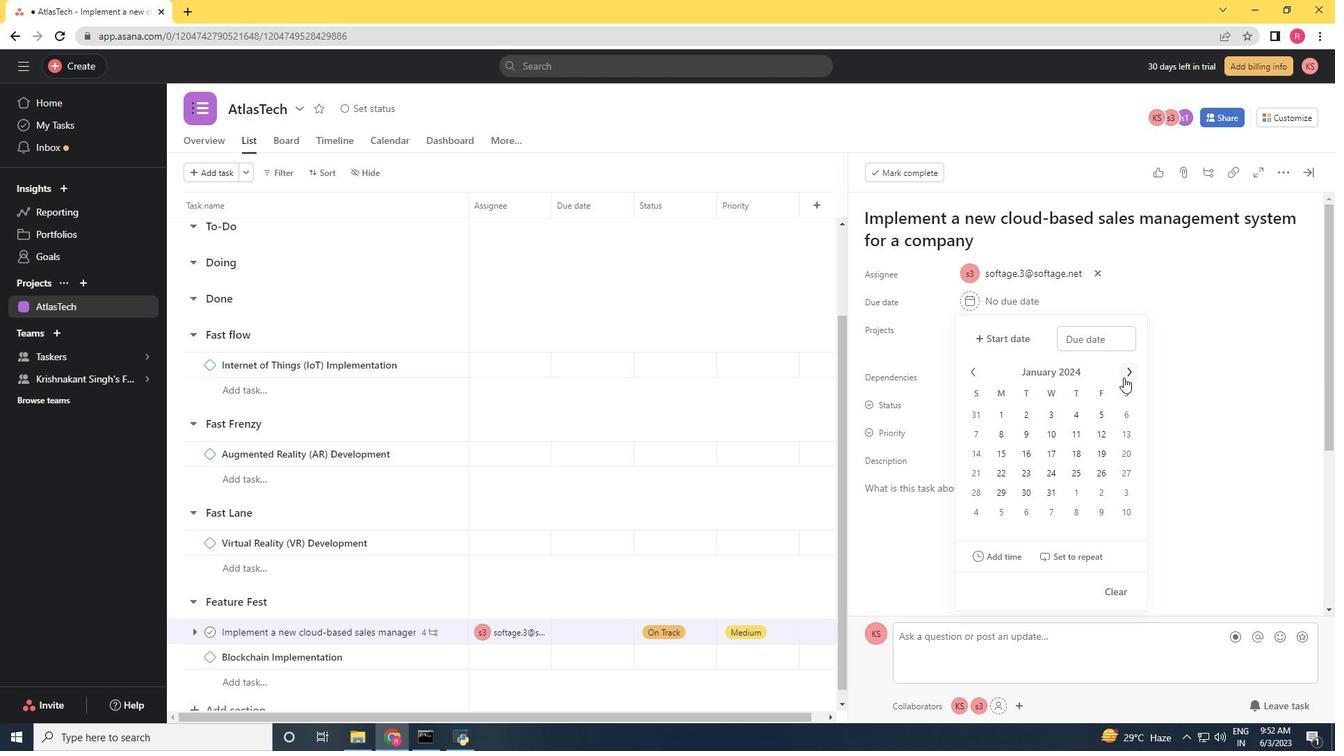 
Action: Mouse moved to (976, 370)
Screenshot: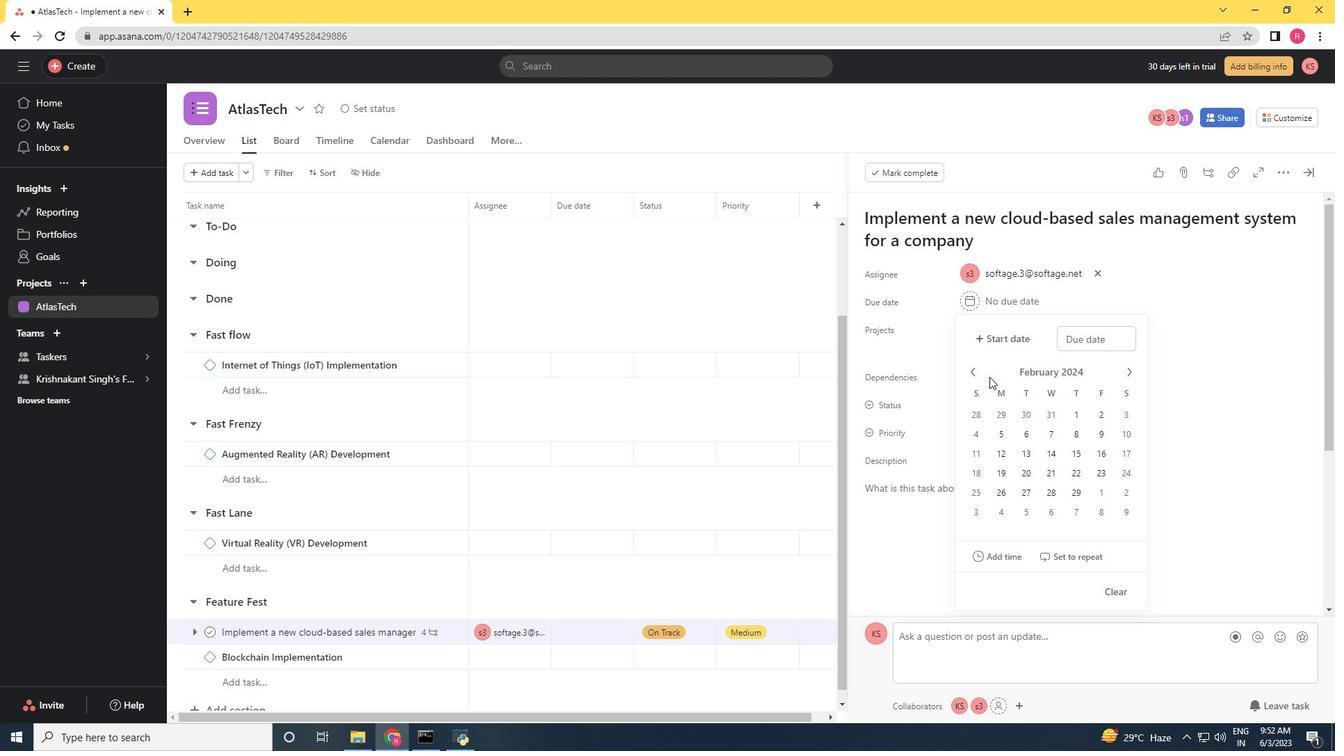 
Action: Mouse pressed left at (976, 370)
Screenshot: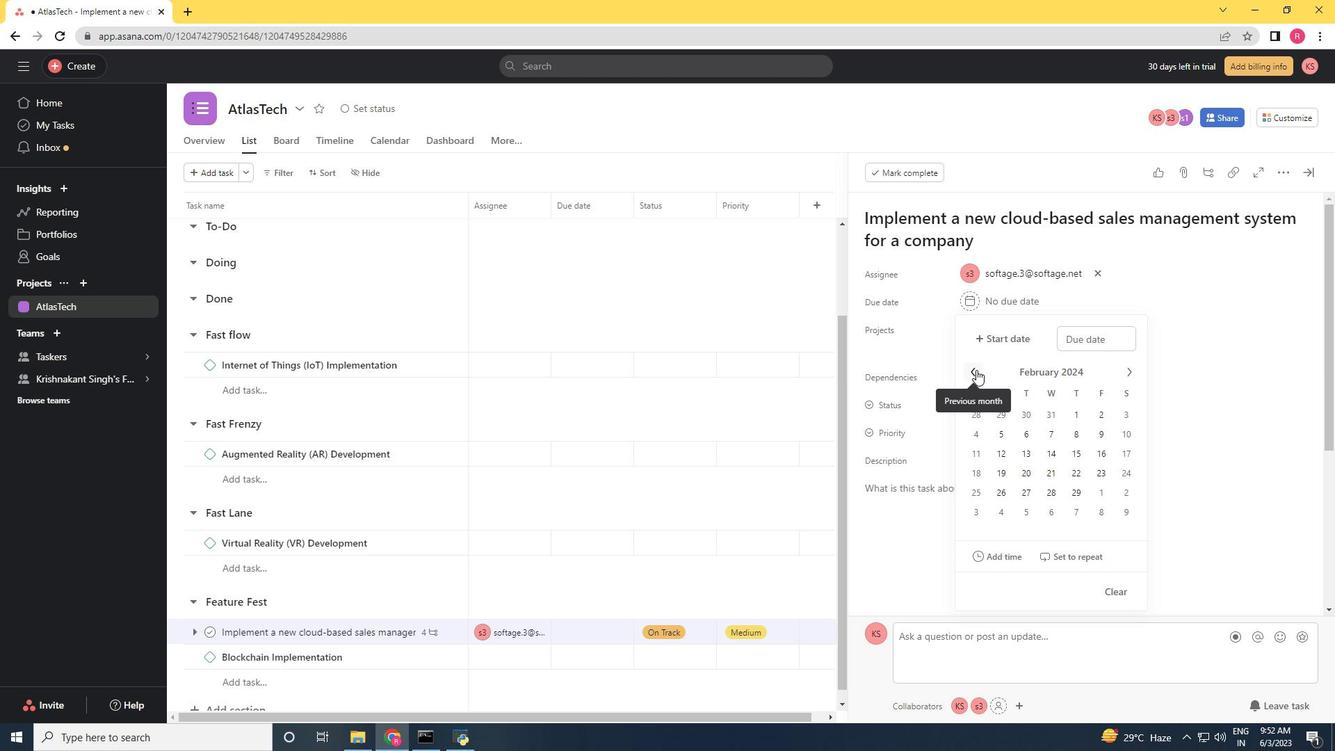 
Action: Mouse moved to (1050, 470)
Screenshot: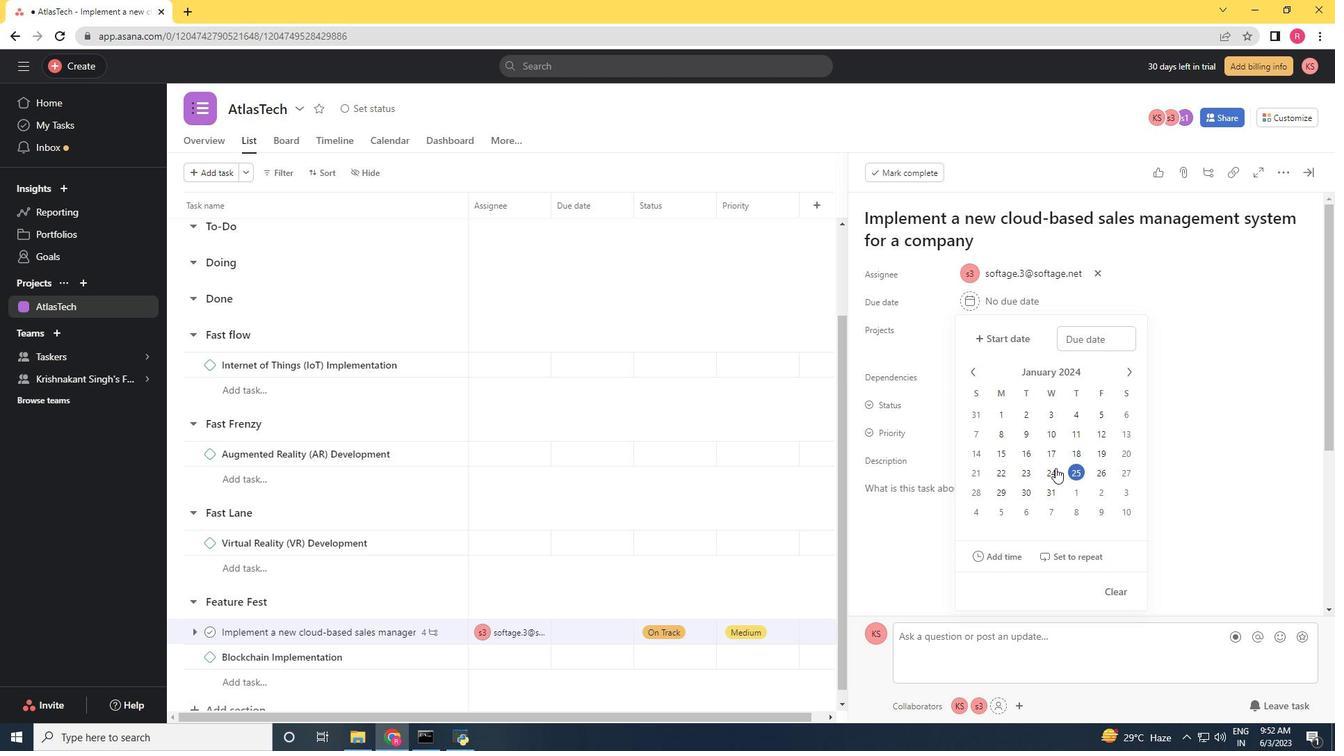 
Action: Mouse pressed left at (1050, 470)
Screenshot: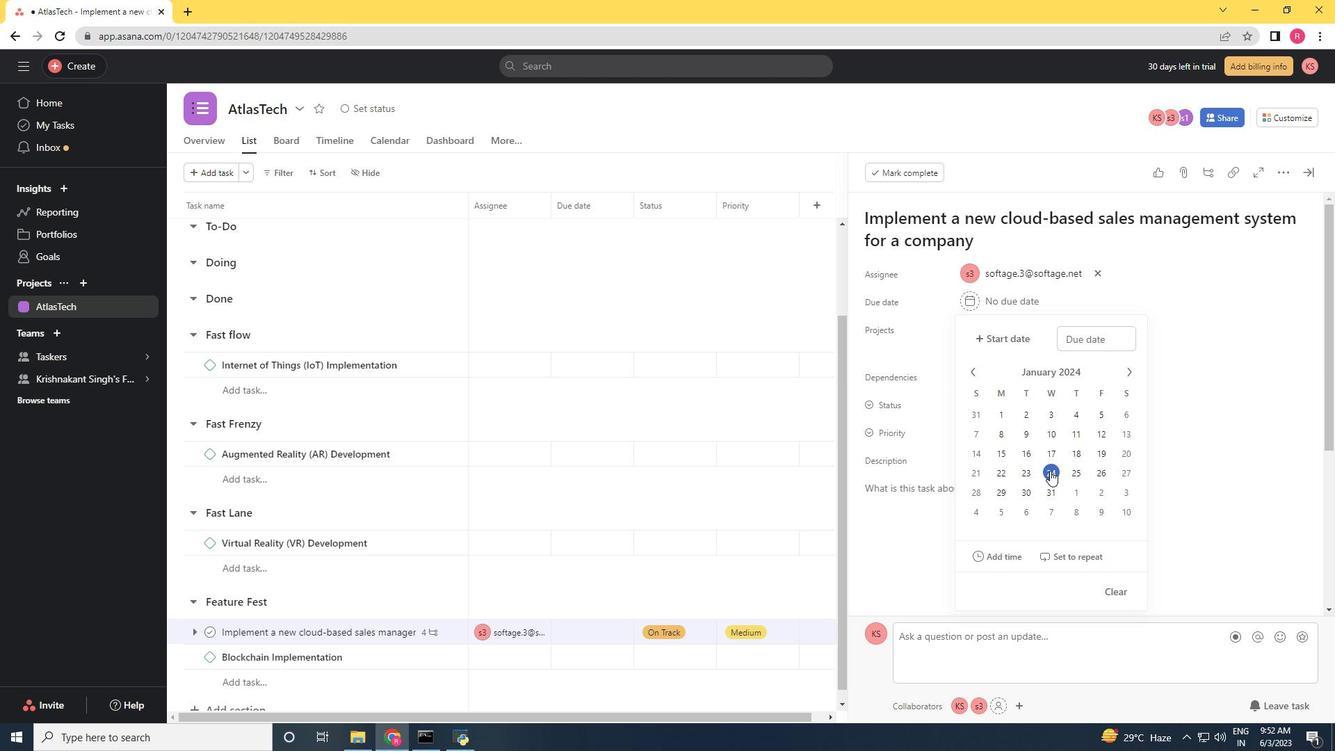 
Action: Mouse moved to (1244, 429)
Screenshot: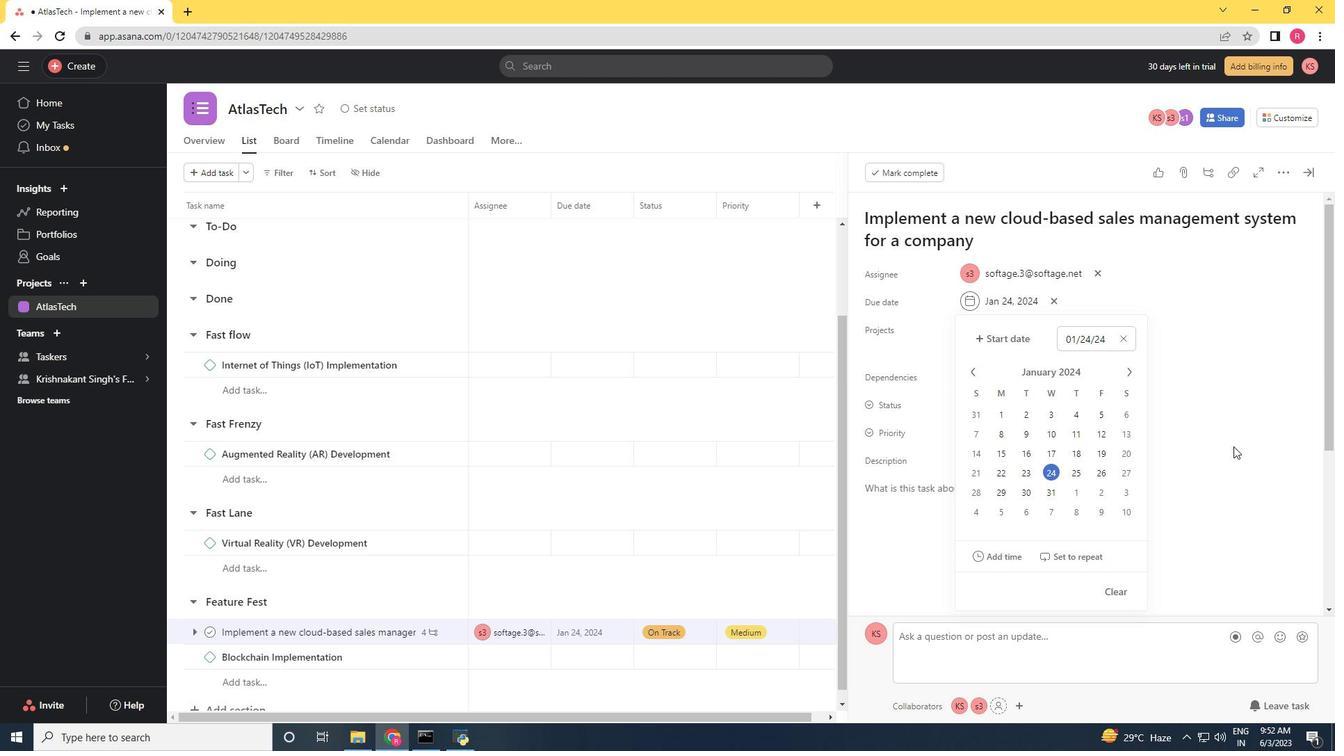 
Action: Mouse pressed left at (1244, 429)
Screenshot: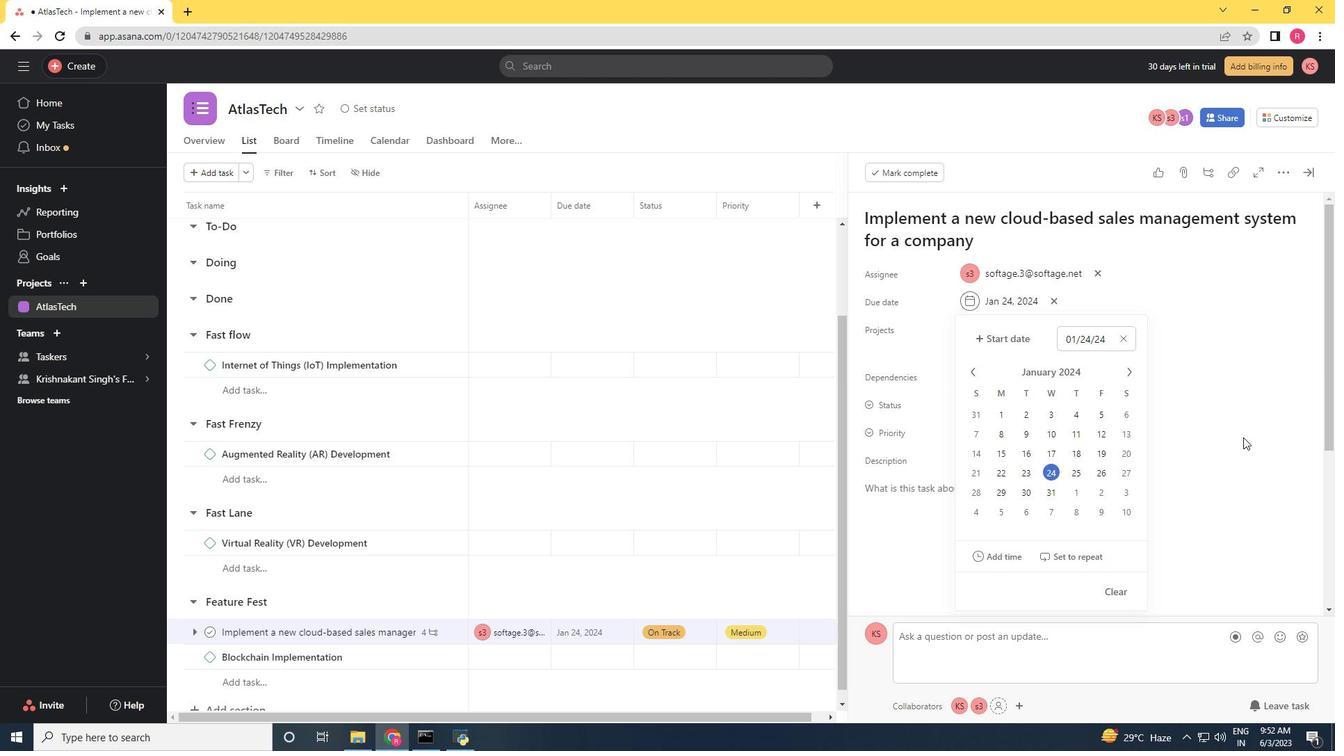 
Action: Mouse moved to (1314, 175)
Screenshot: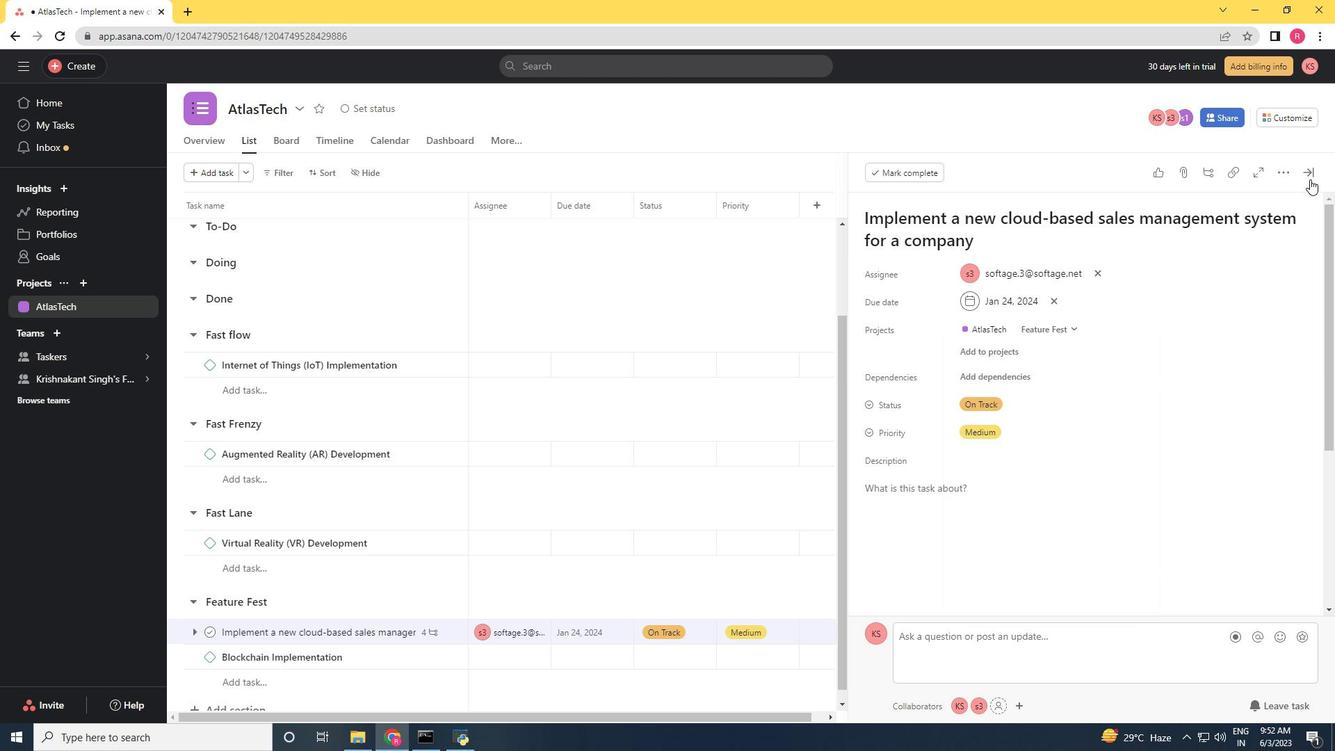 
Action: Mouse pressed left at (1314, 175)
Screenshot: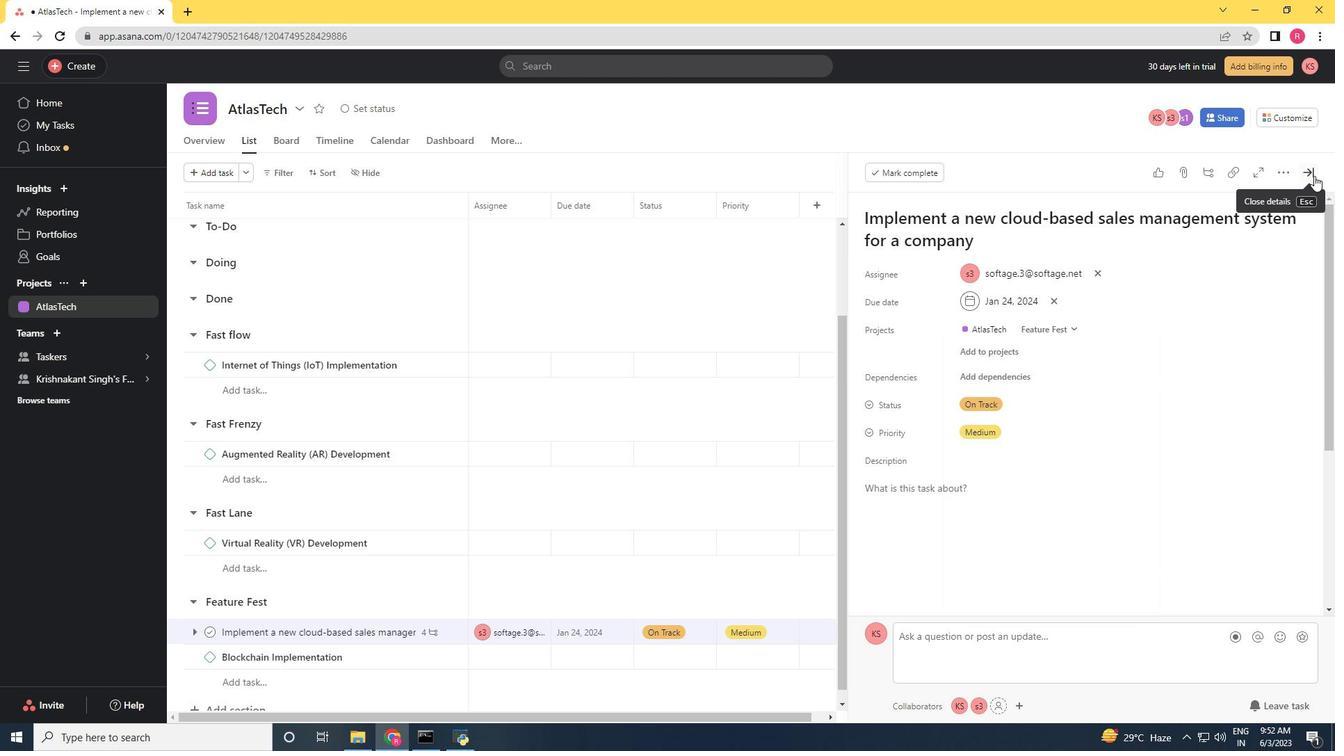 
Action: Mouse moved to (0, 750)
Screenshot: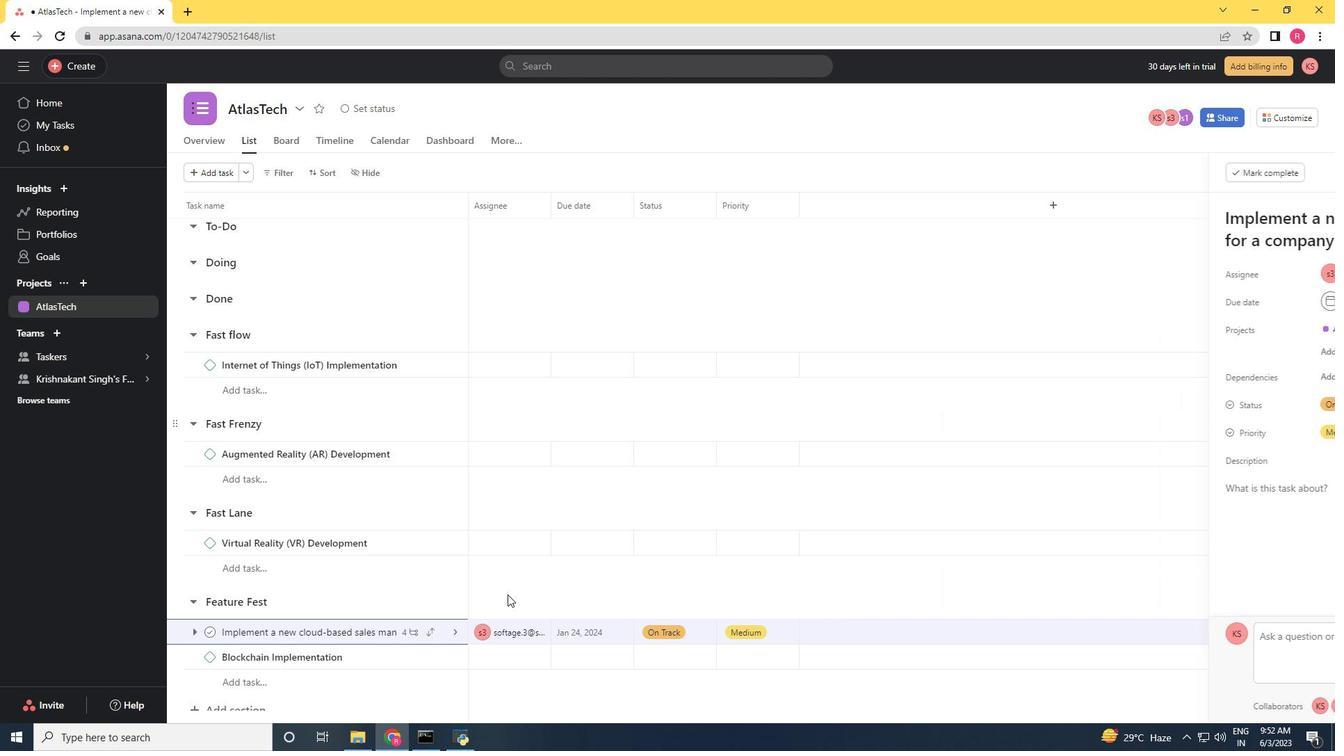 
